 Task: Create a sub task Release to Production / Go Live for the task  Implement a new cloud-based payroll system for a company in the project AgileNimbus , assign it to team member softage.2@softage.net and update the status of the sub task to  Completed , set the priority of the sub task to High
Action: Mouse moved to (438, 489)
Screenshot: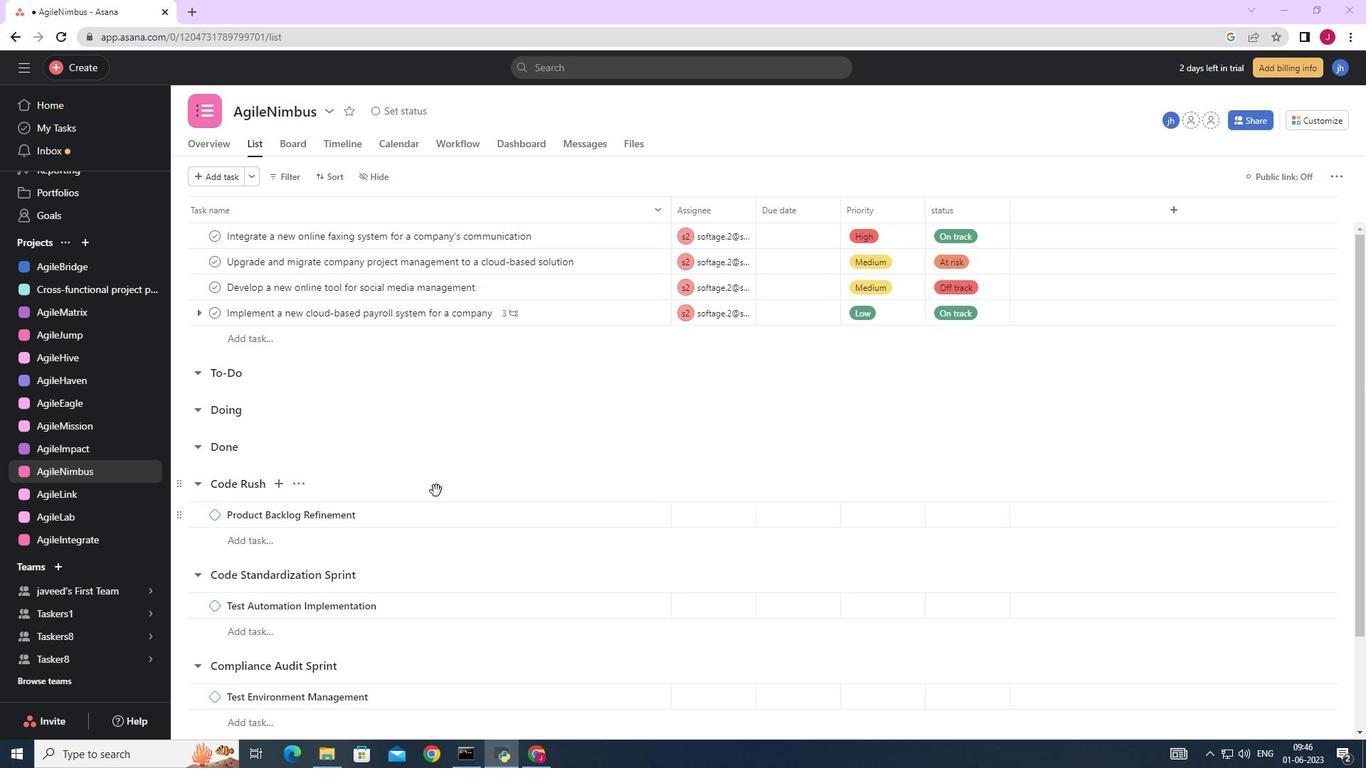 
Action: Mouse scrolled (438, 488) with delta (0, 0)
Screenshot: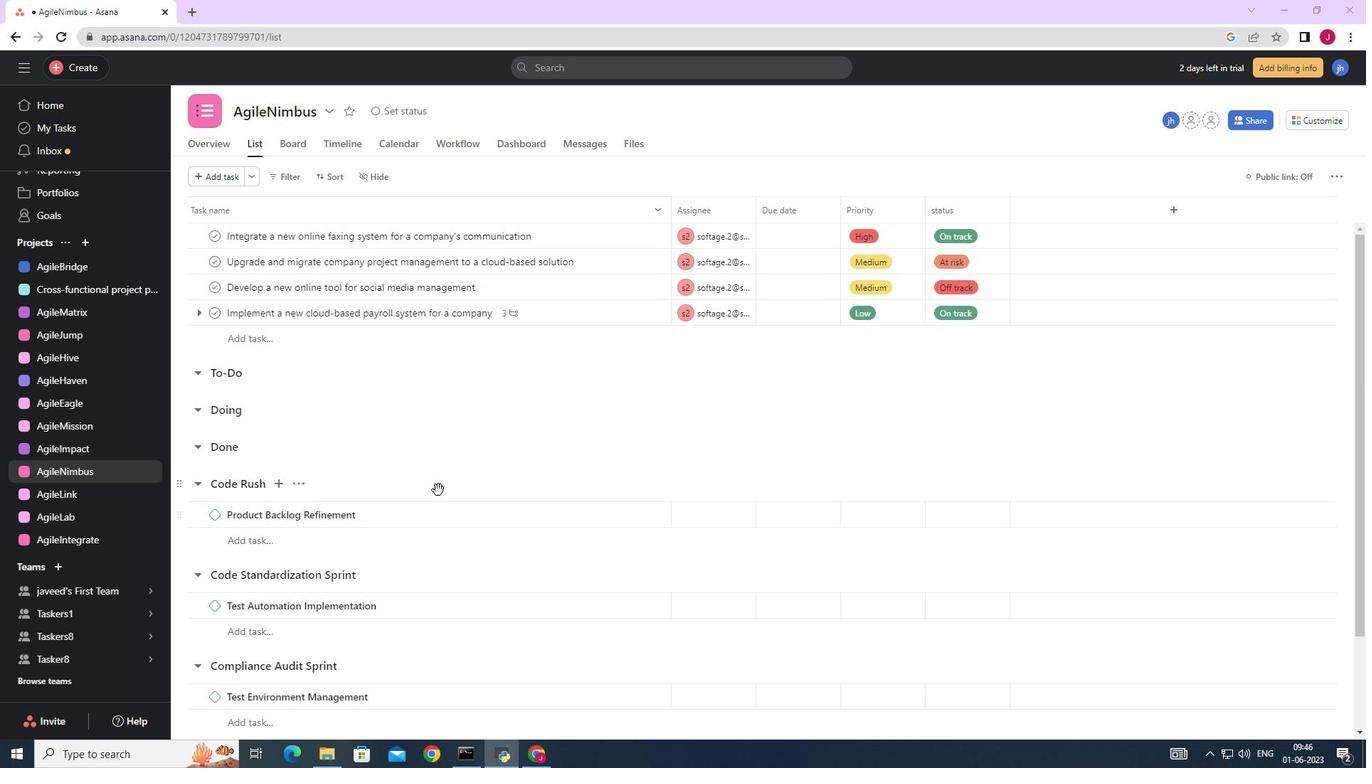 
Action: Mouse scrolled (438, 488) with delta (0, 0)
Screenshot: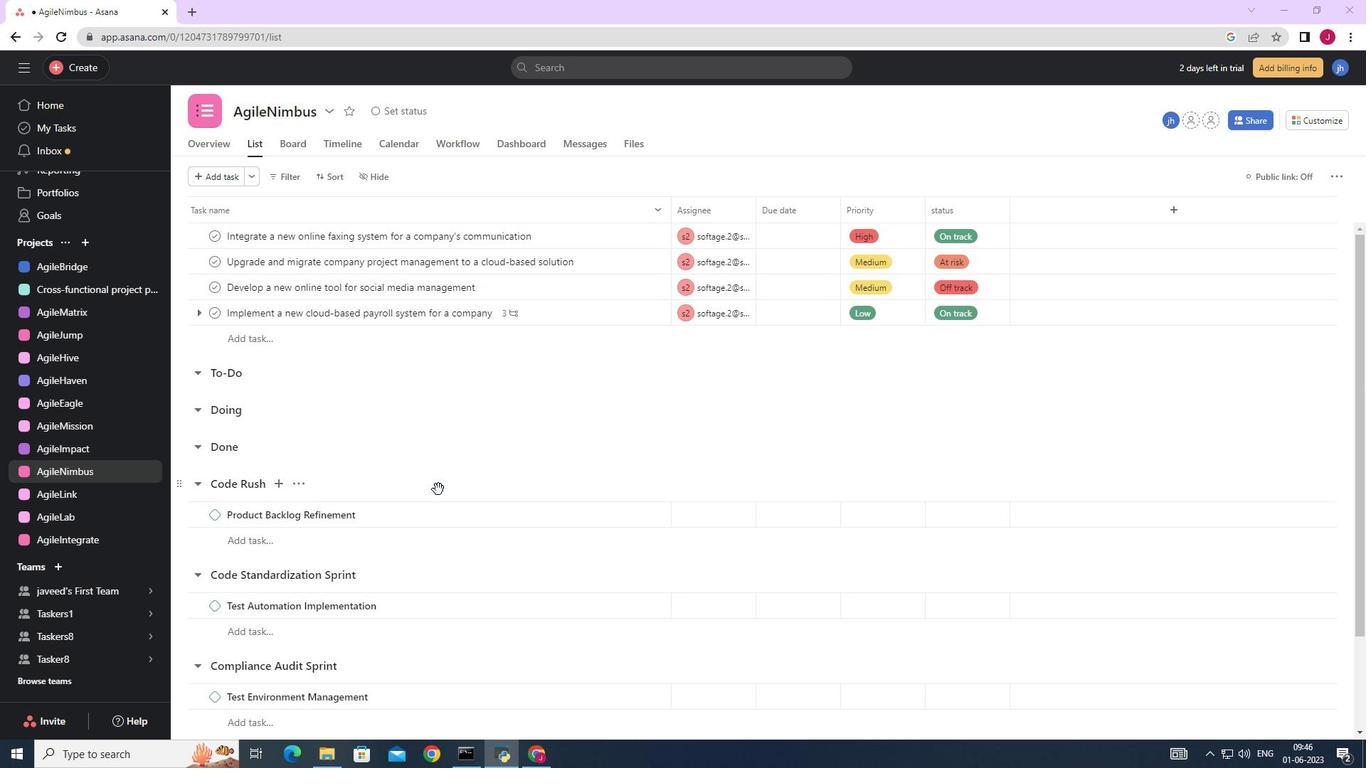 
Action: Mouse scrolled (438, 488) with delta (0, 0)
Screenshot: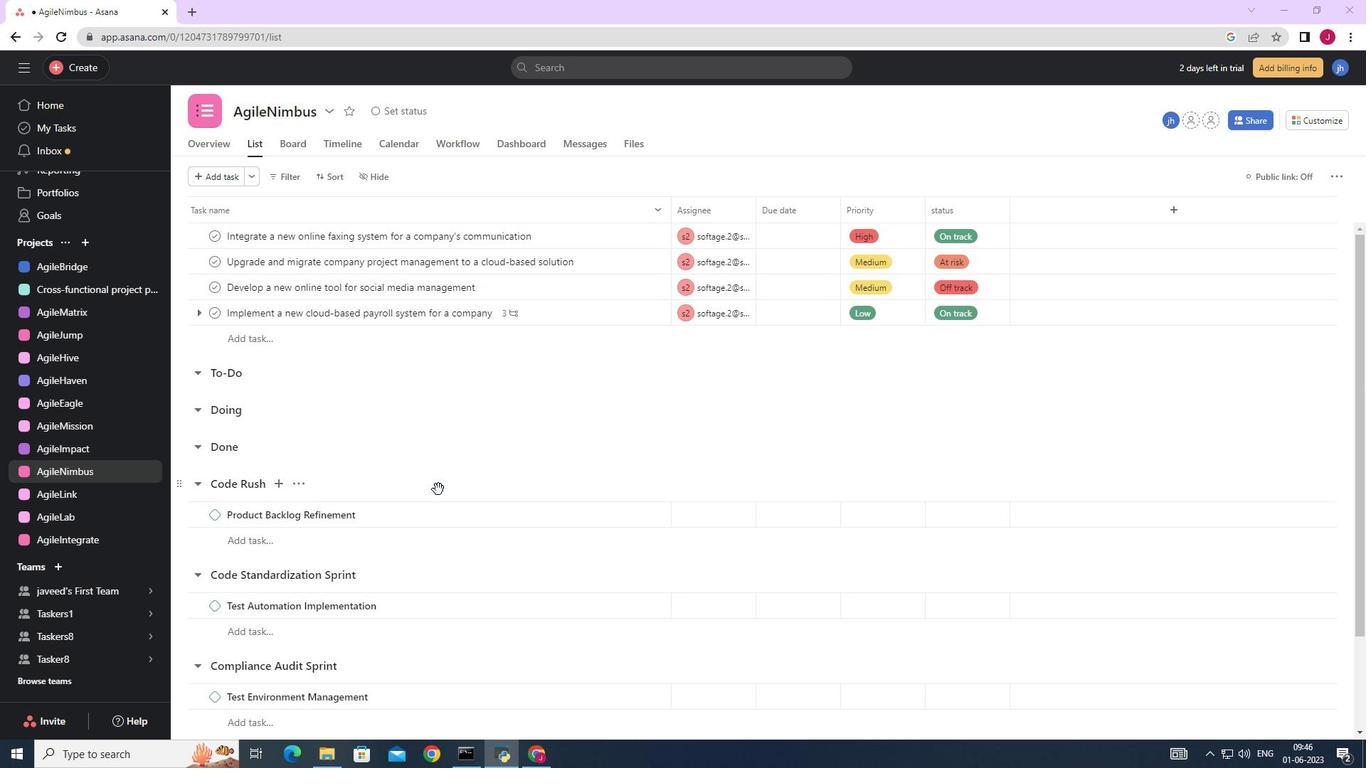 
Action: Mouse moved to (436, 489)
Screenshot: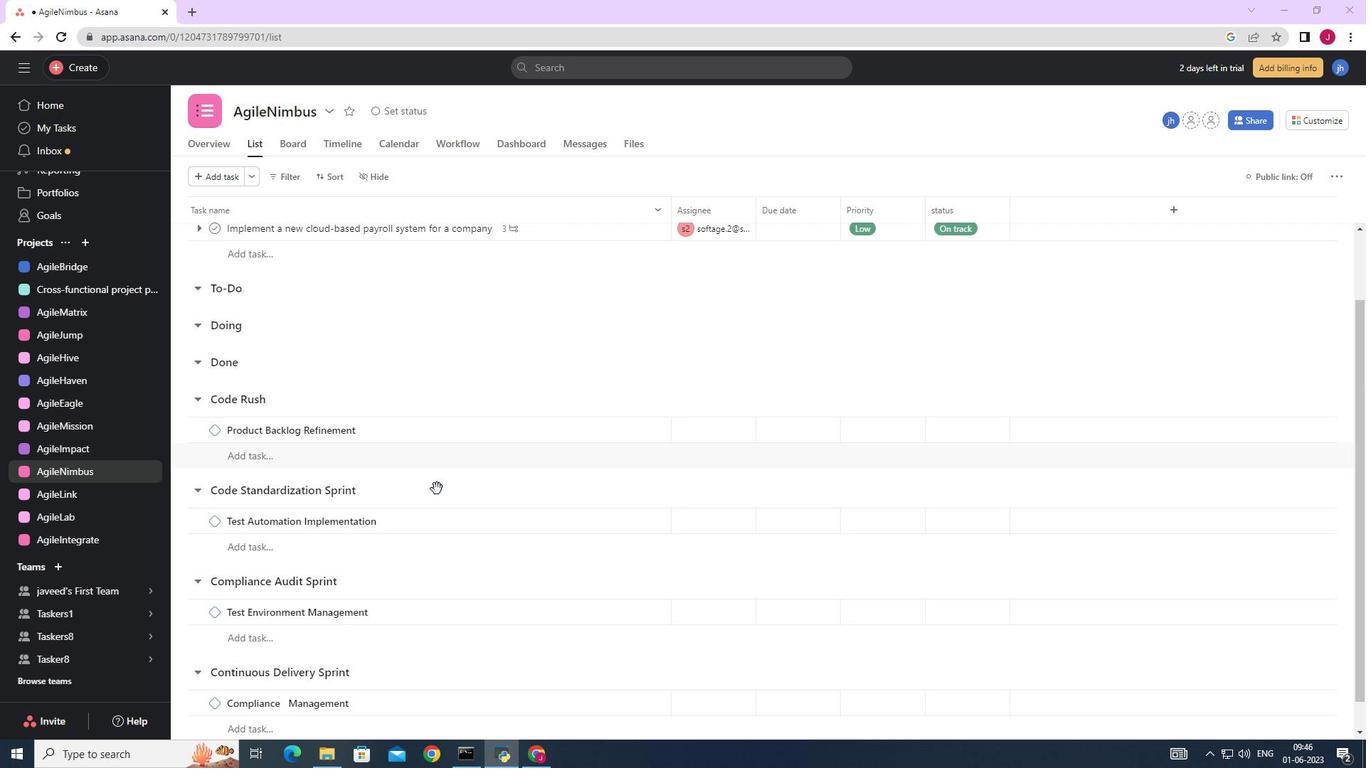 
Action: Mouse scrolled (436, 489) with delta (0, 0)
Screenshot: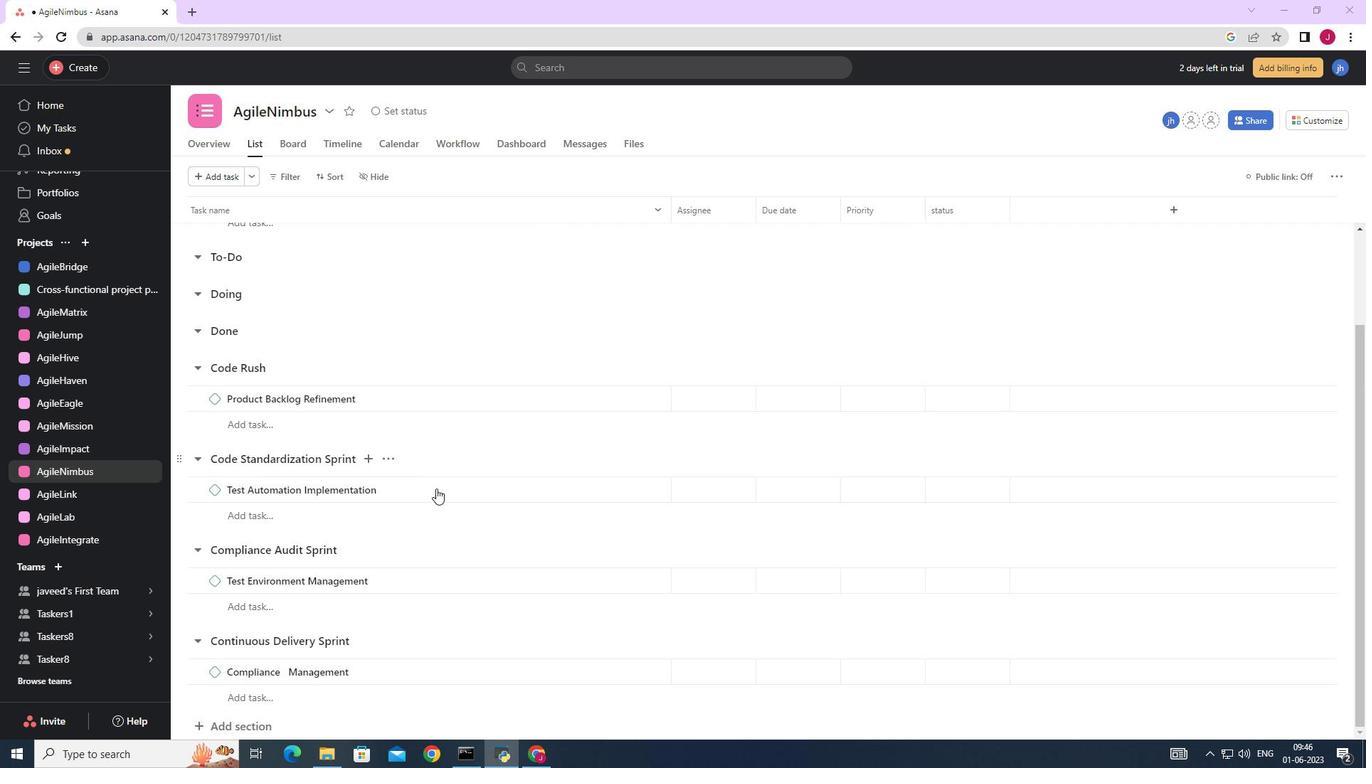 
Action: Mouse scrolled (436, 489) with delta (0, 0)
Screenshot: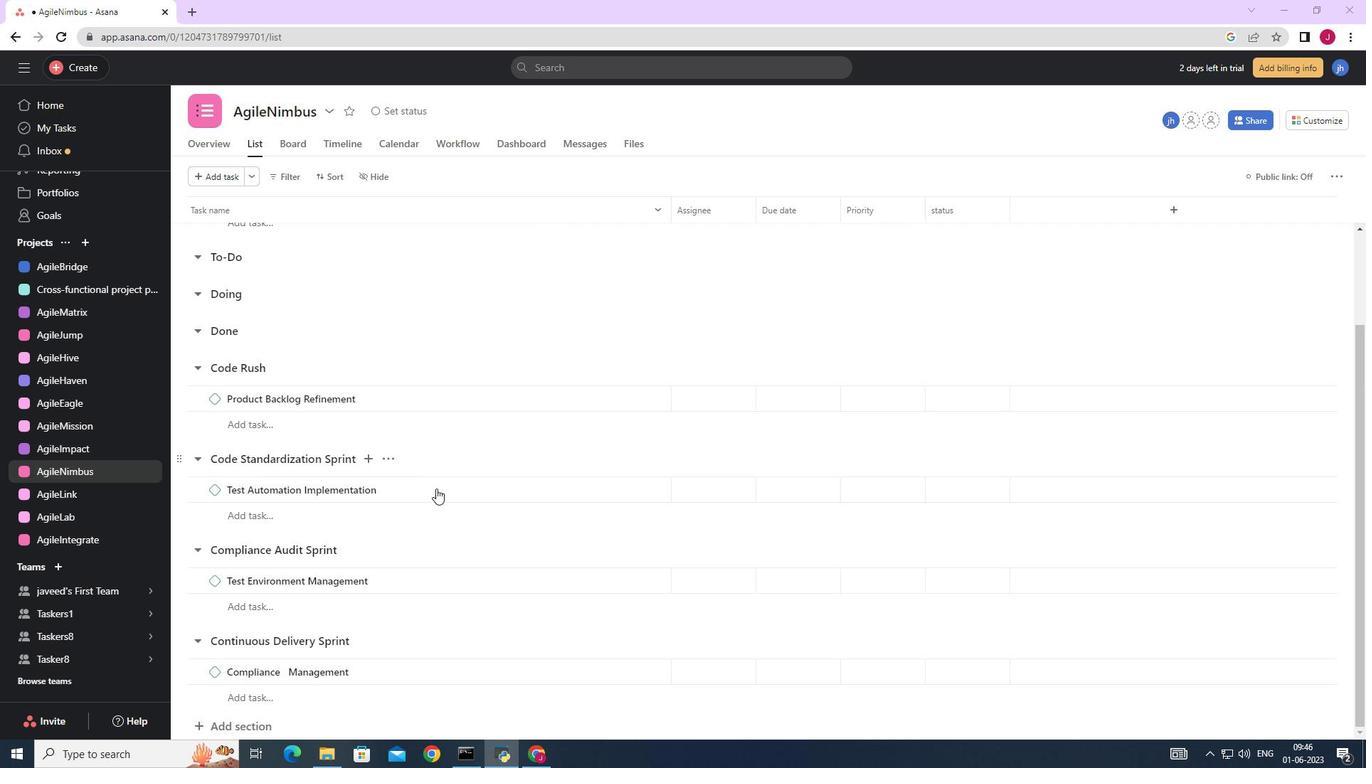 
Action: Mouse scrolled (436, 489) with delta (0, 0)
Screenshot: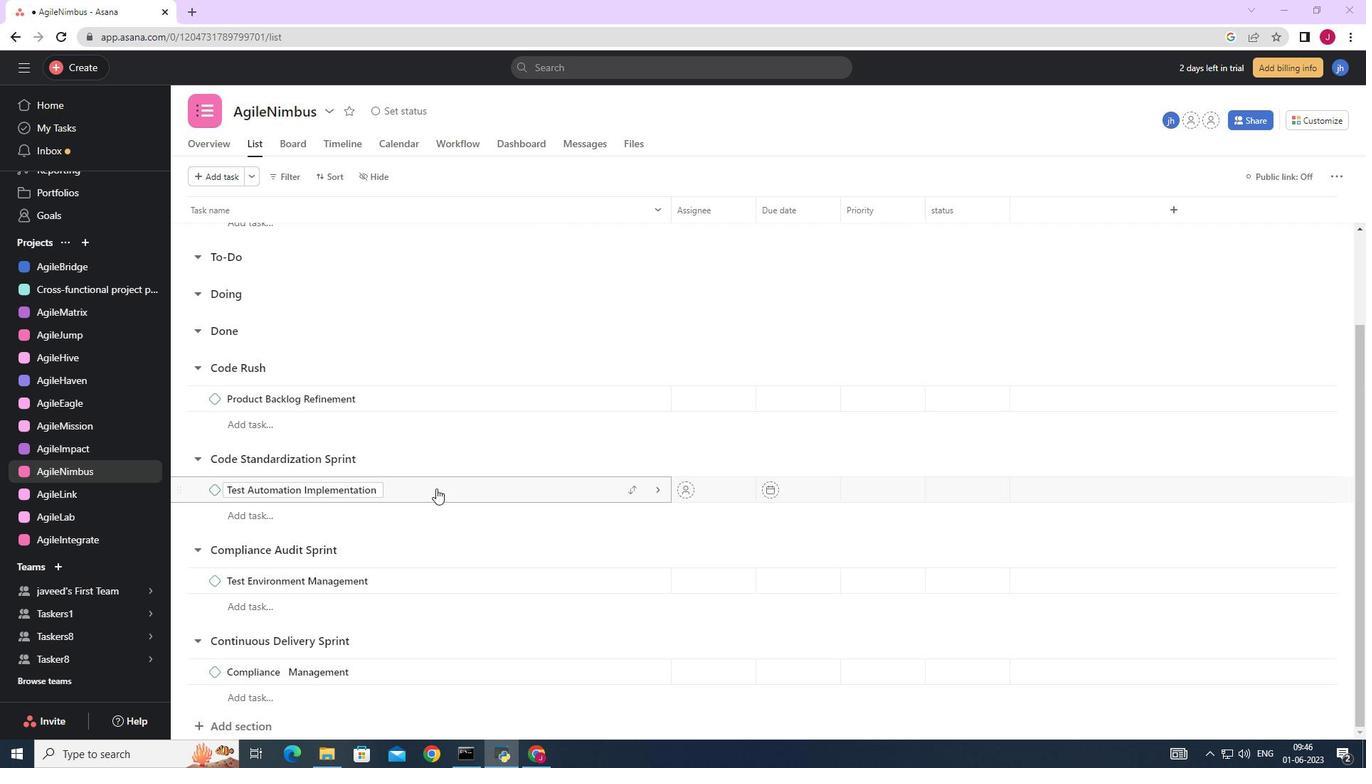 
Action: Mouse scrolled (436, 489) with delta (0, 0)
Screenshot: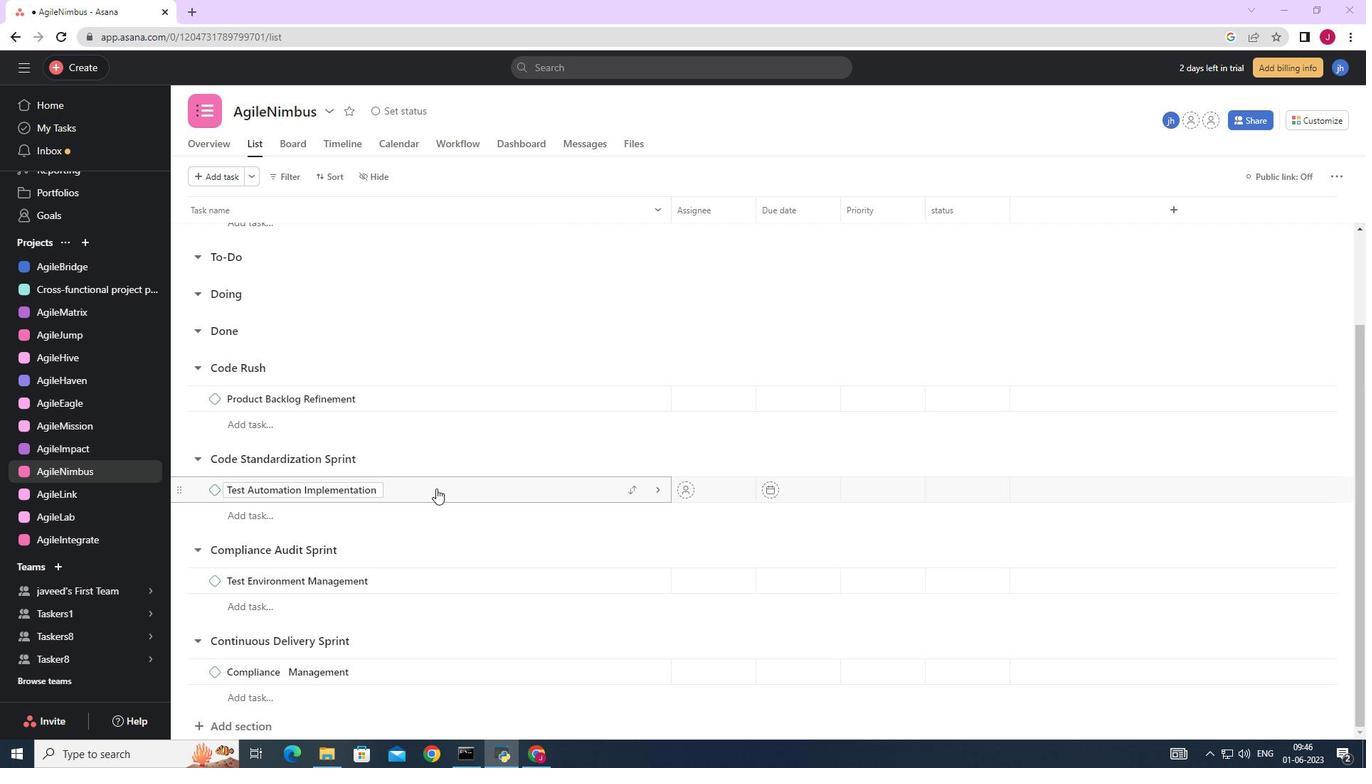 
Action: Mouse moved to (606, 318)
Screenshot: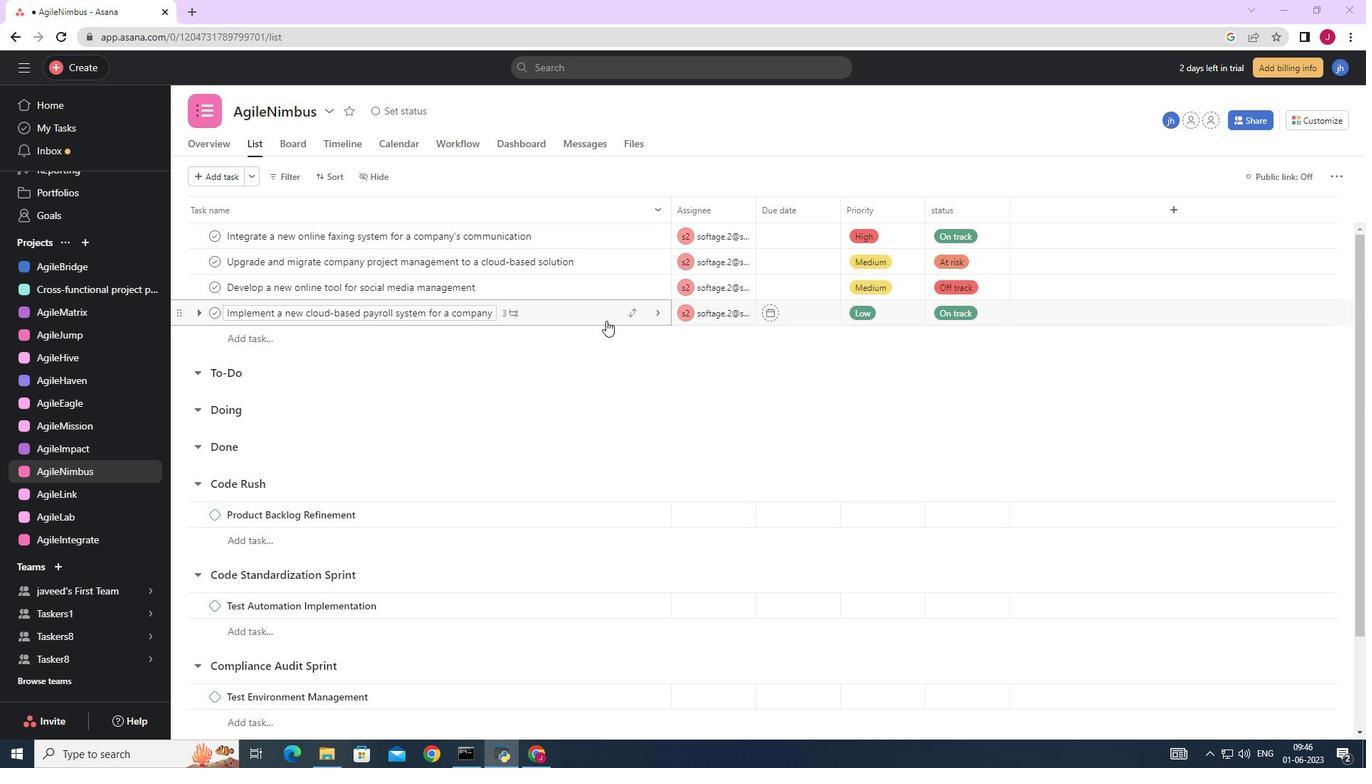 
Action: Mouse pressed left at (606, 318)
Screenshot: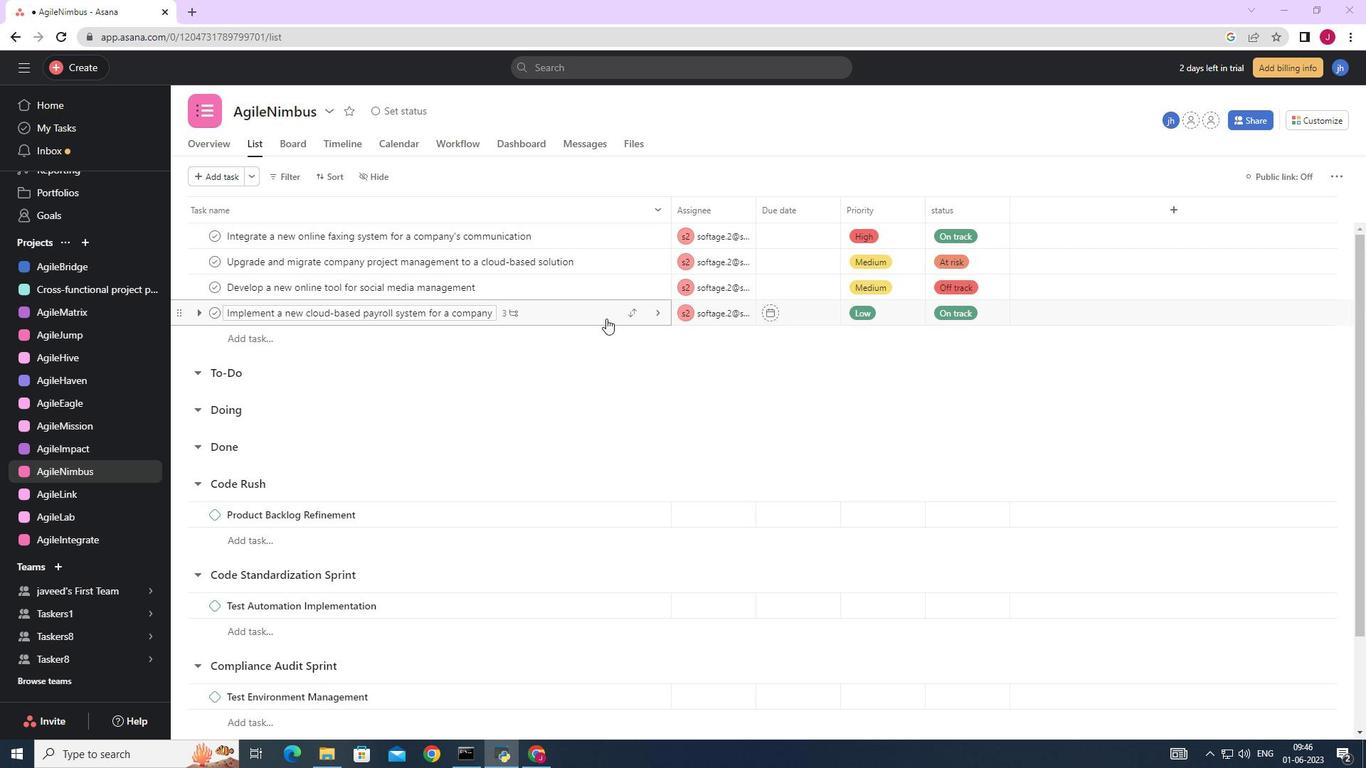 
Action: Mouse moved to (925, 409)
Screenshot: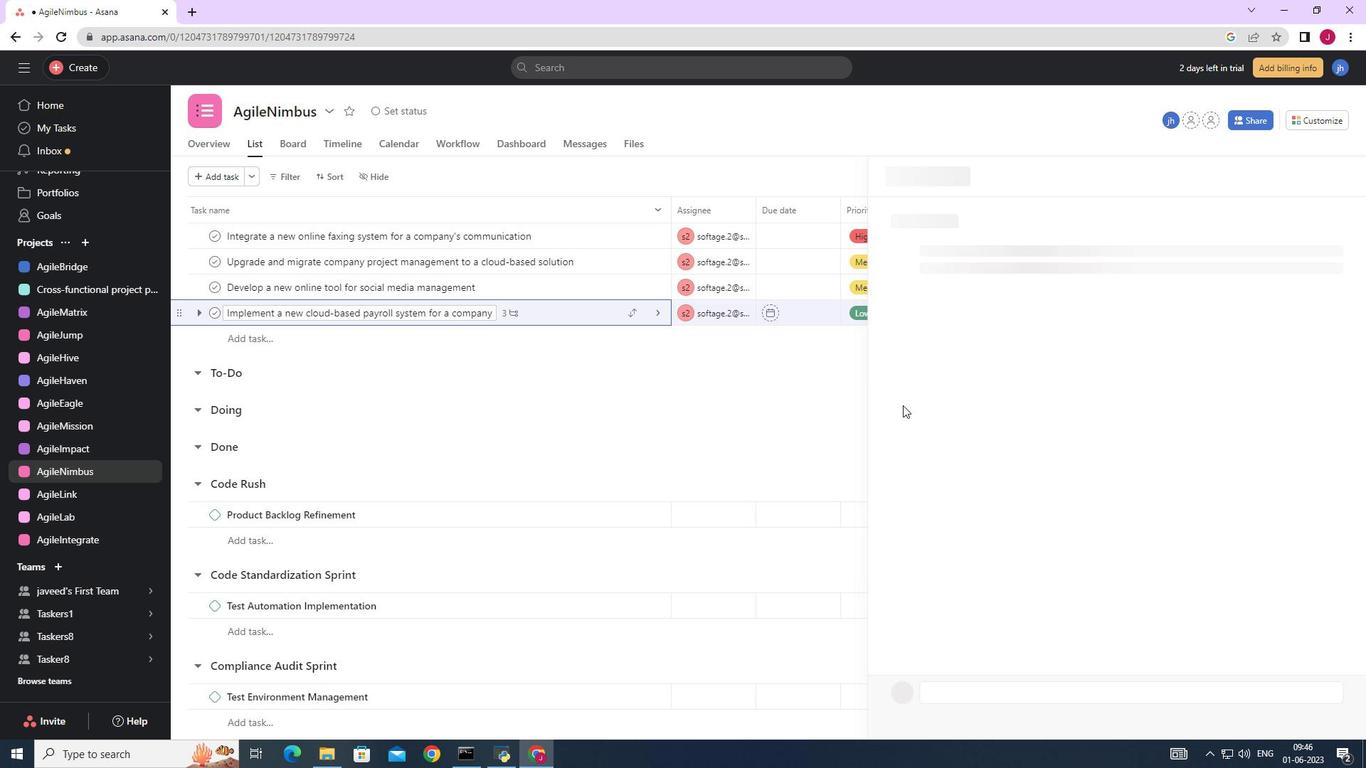 
Action: Mouse scrolled (925, 408) with delta (0, 0)
Screenshot: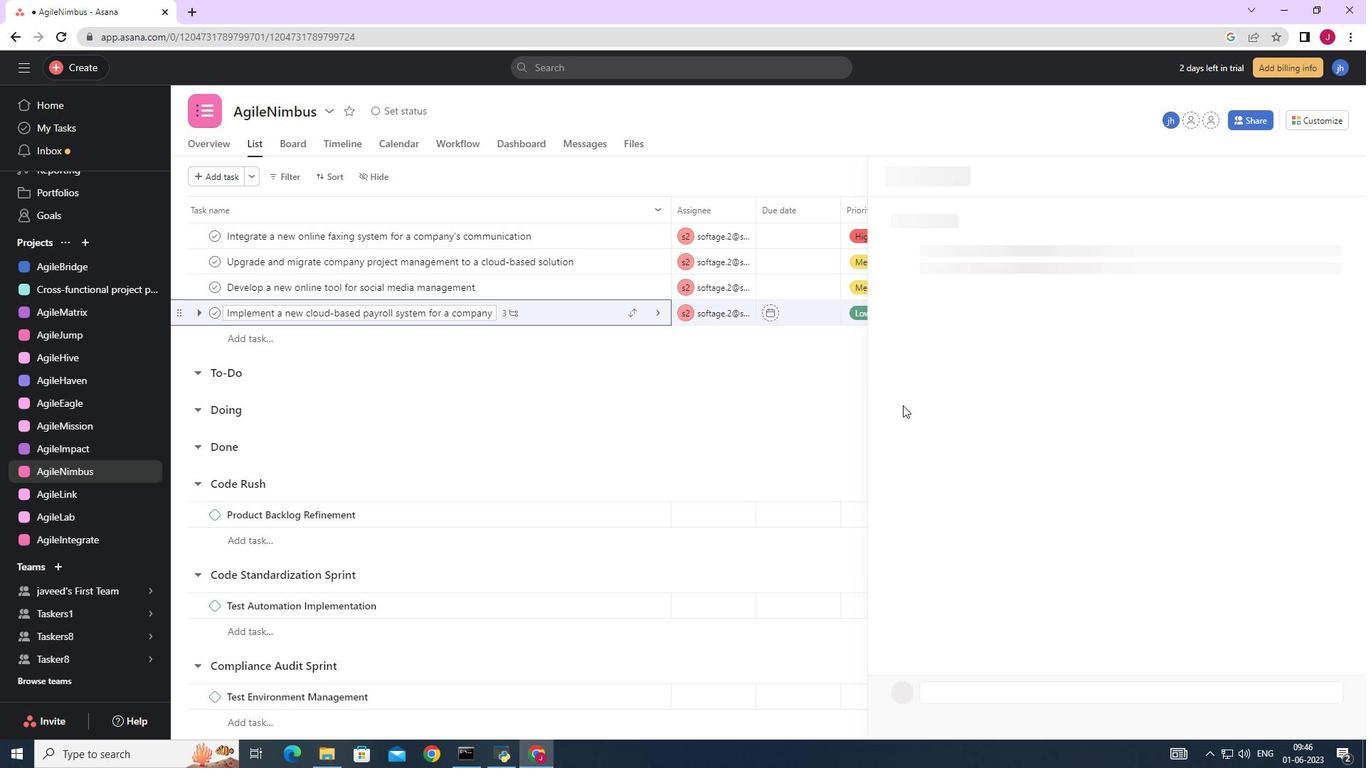 
Action: Mouse scrolled (925, 408) with delta (0, 0)
Screenshot: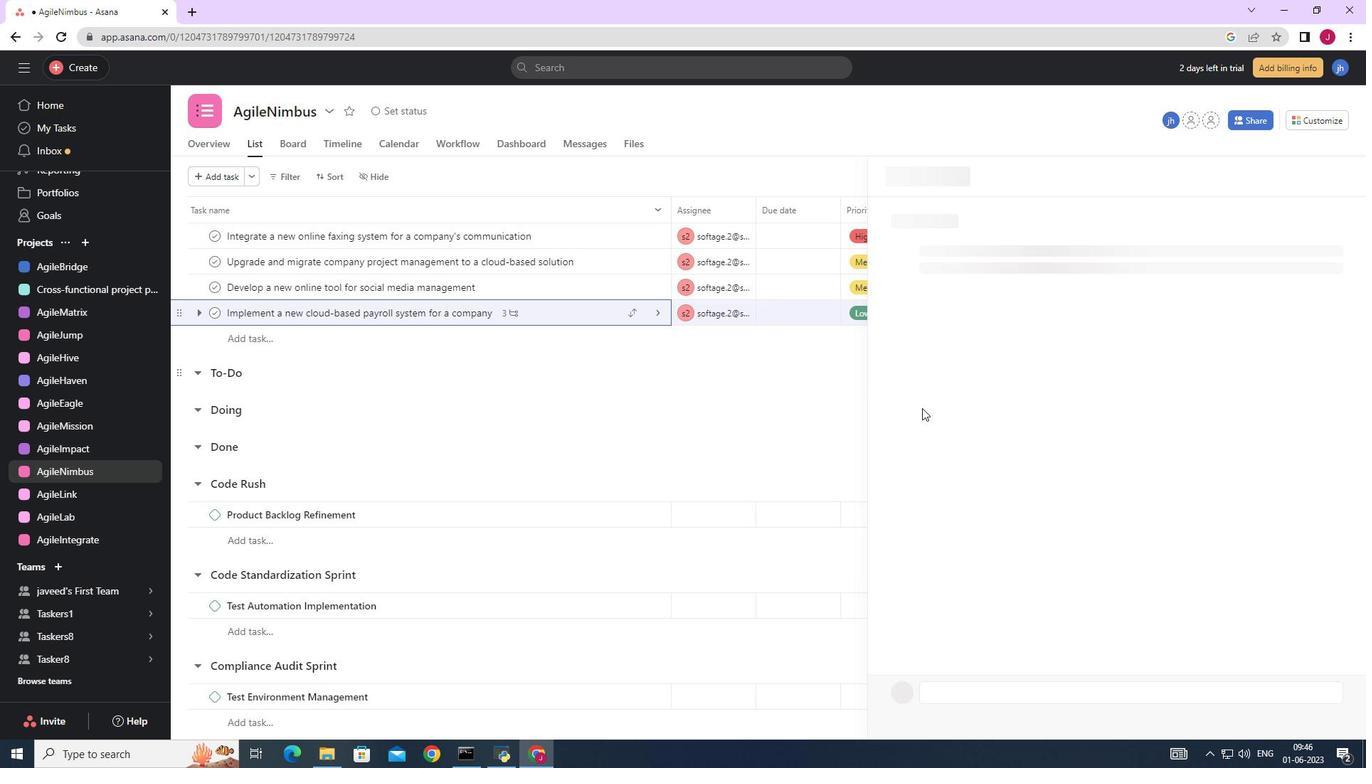 
Action: Mouse scrolled (925, 408) with delta (0, 0)
Screenshot: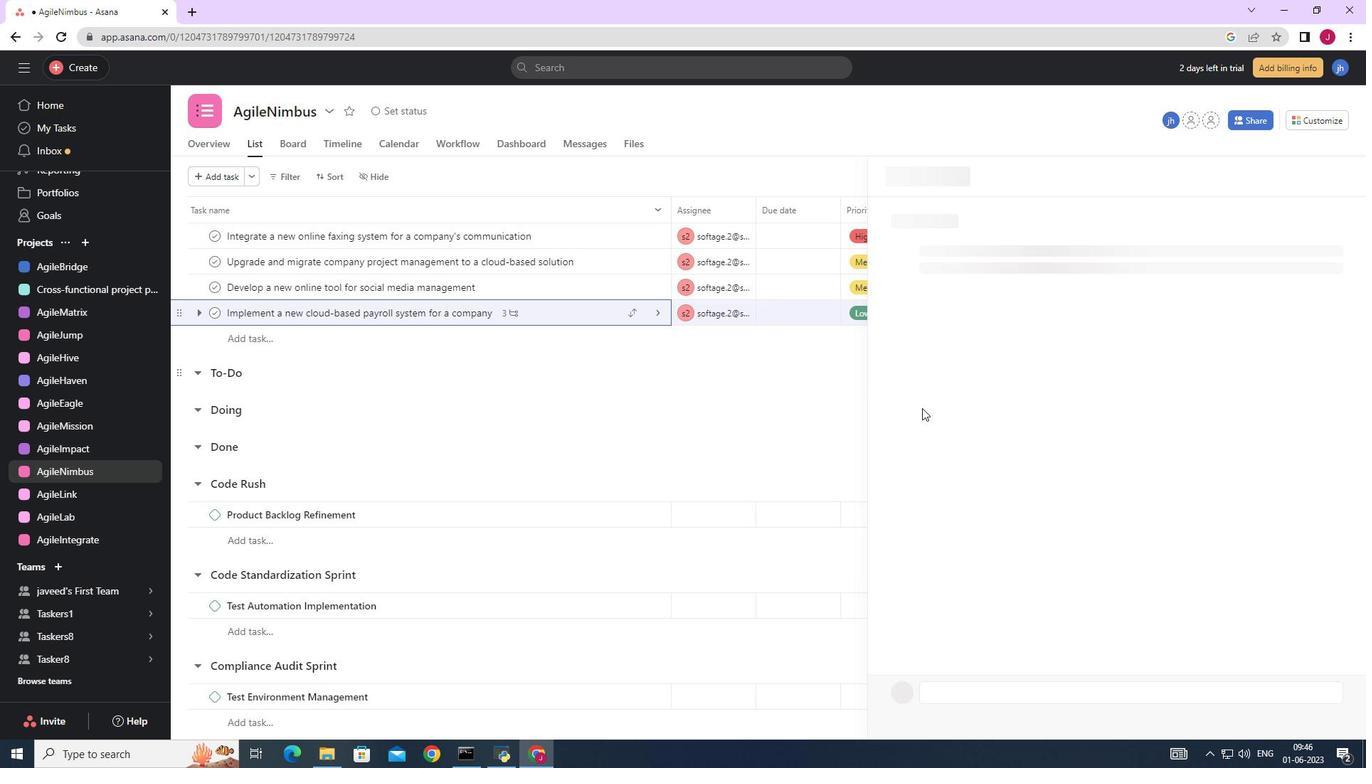 
Action: Mouse scrolled (925, 408) with delta (0, 0)
Screenshot: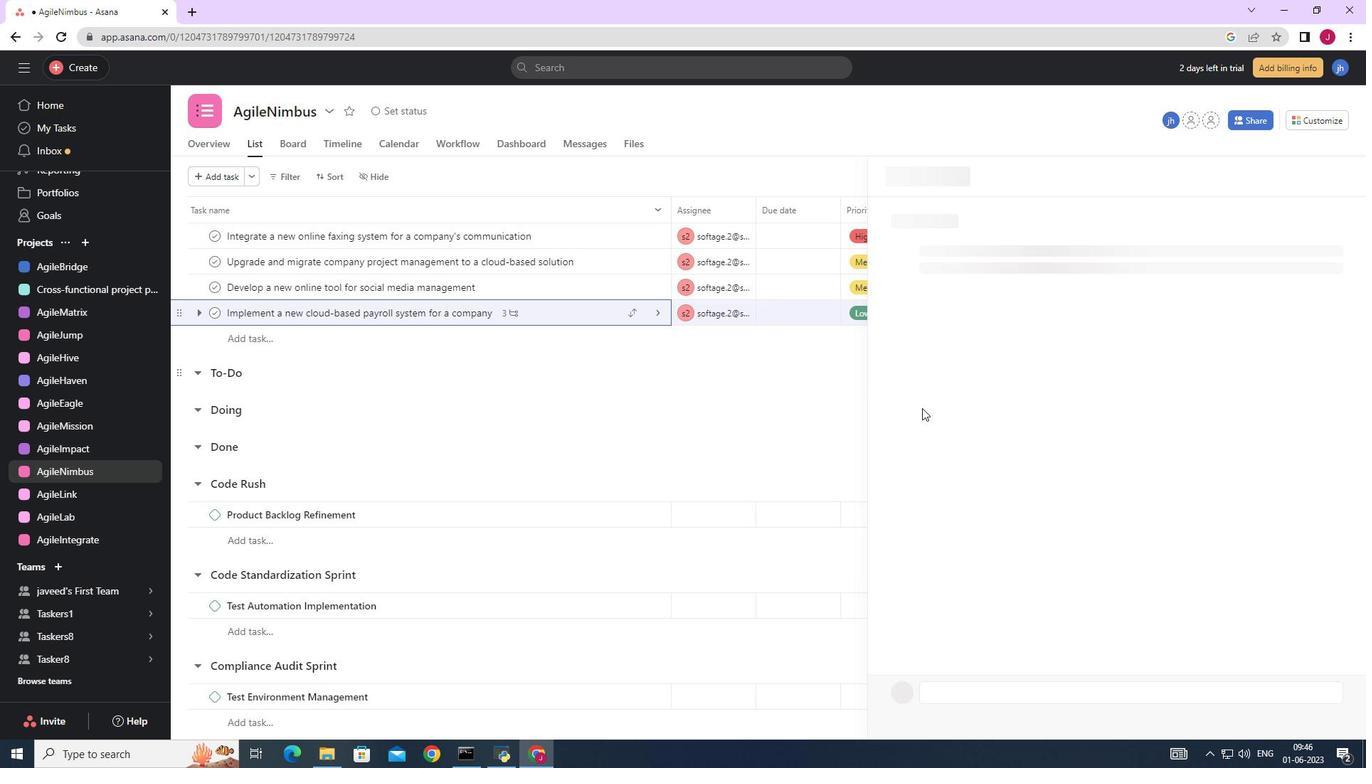 
Action: Mouse scrolled (925, 408) with delta (0, 0)
Screenshot: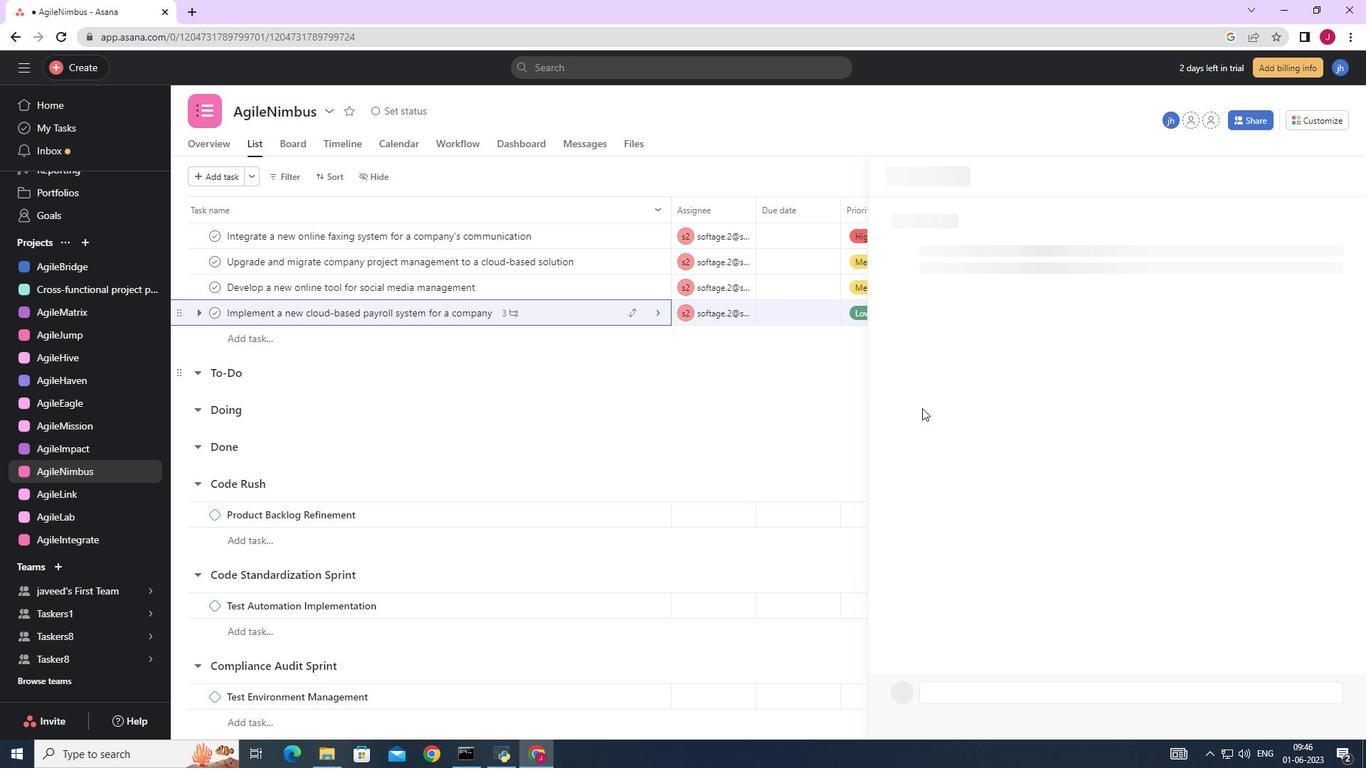 
Action: Mouse moved to (929, 439)
Screenshot: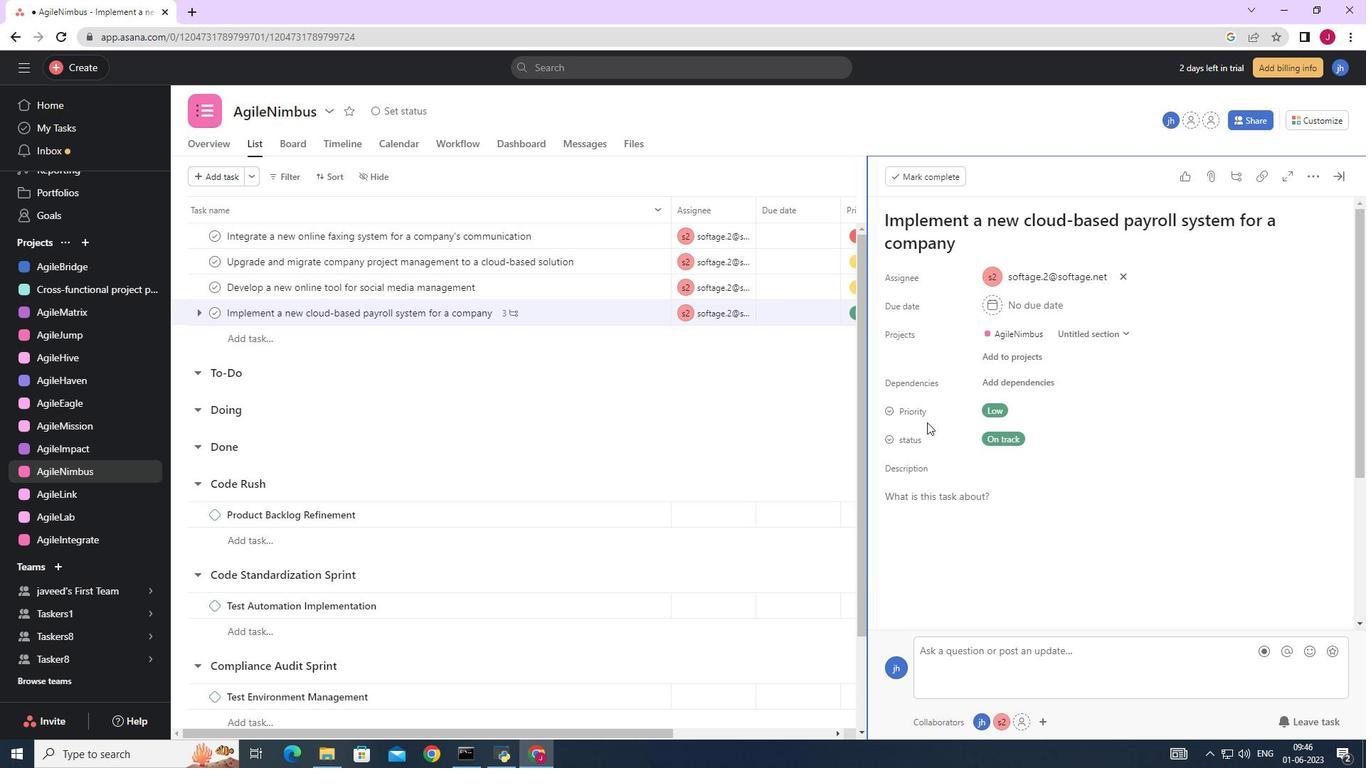 
Action: Mouse scrolled (929, 438) with delta (0, 0)
Screenshot: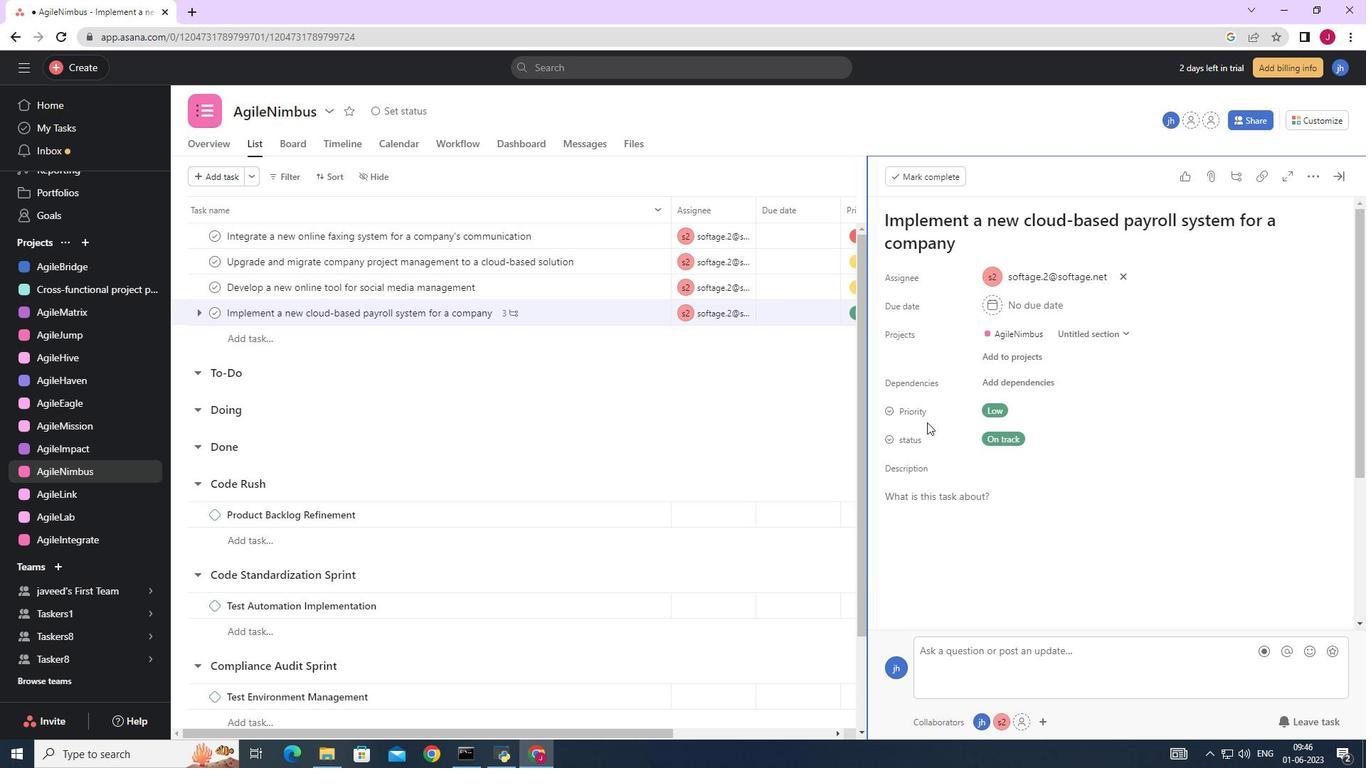 
Action: Mouse moved to (929, 439)
Screenshot: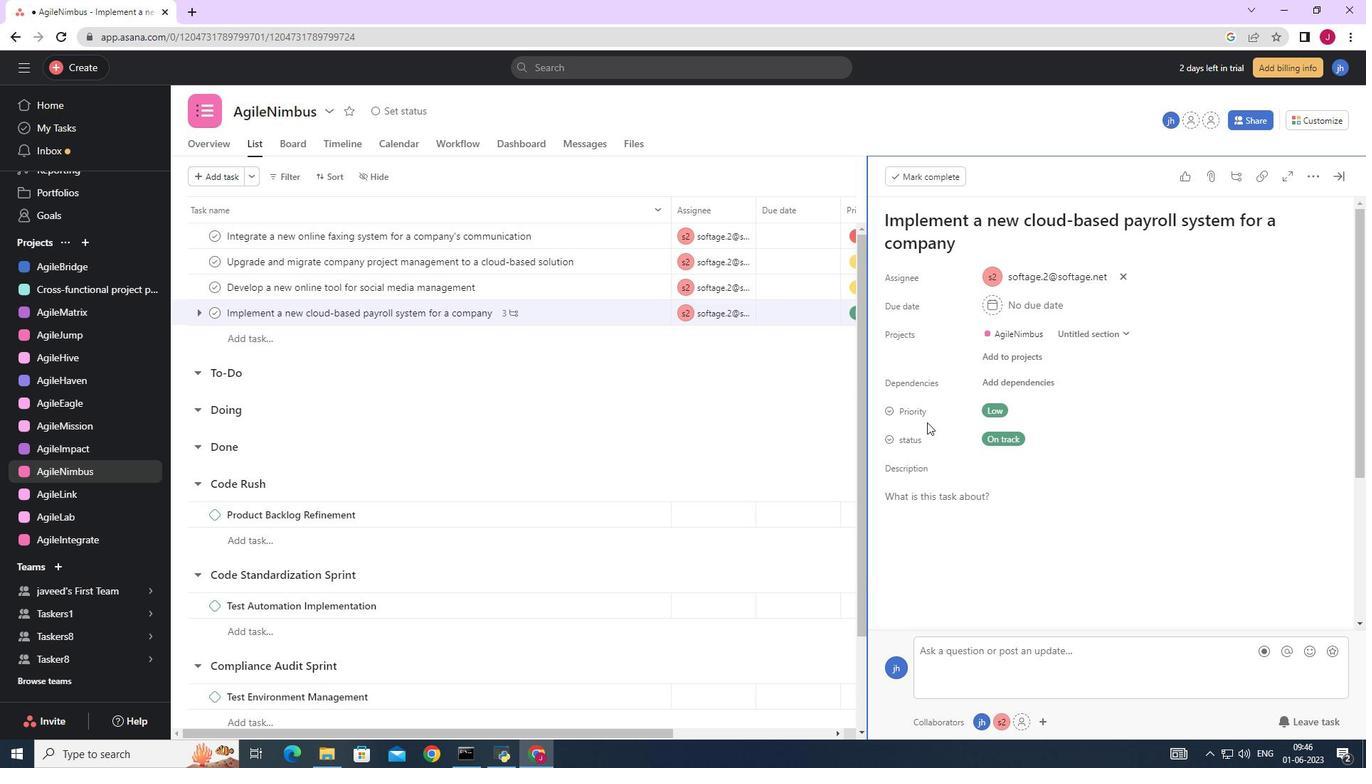 
Action: Mouse scrolled (929, 439) with delta (0, 0)
Screenshot: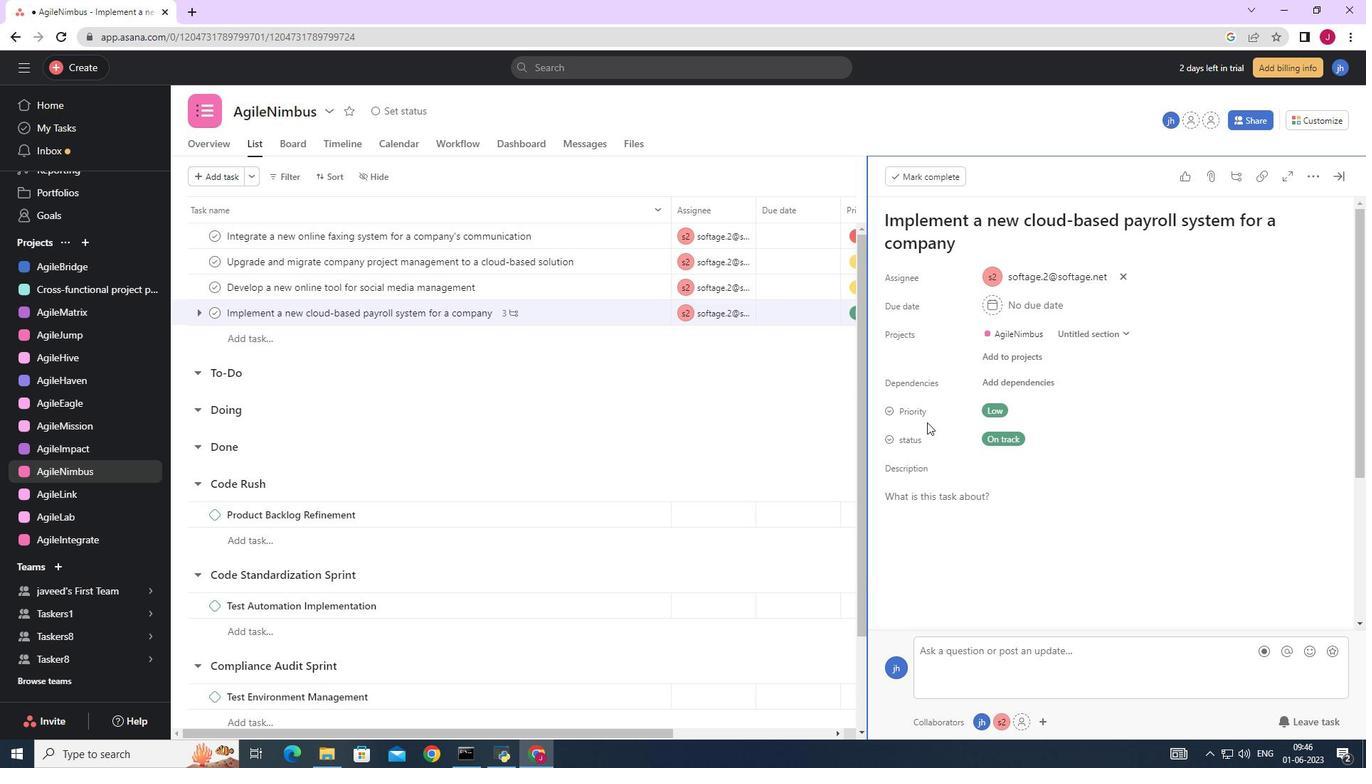 
Action: Mouse moved to (929, 441)
Screenshot: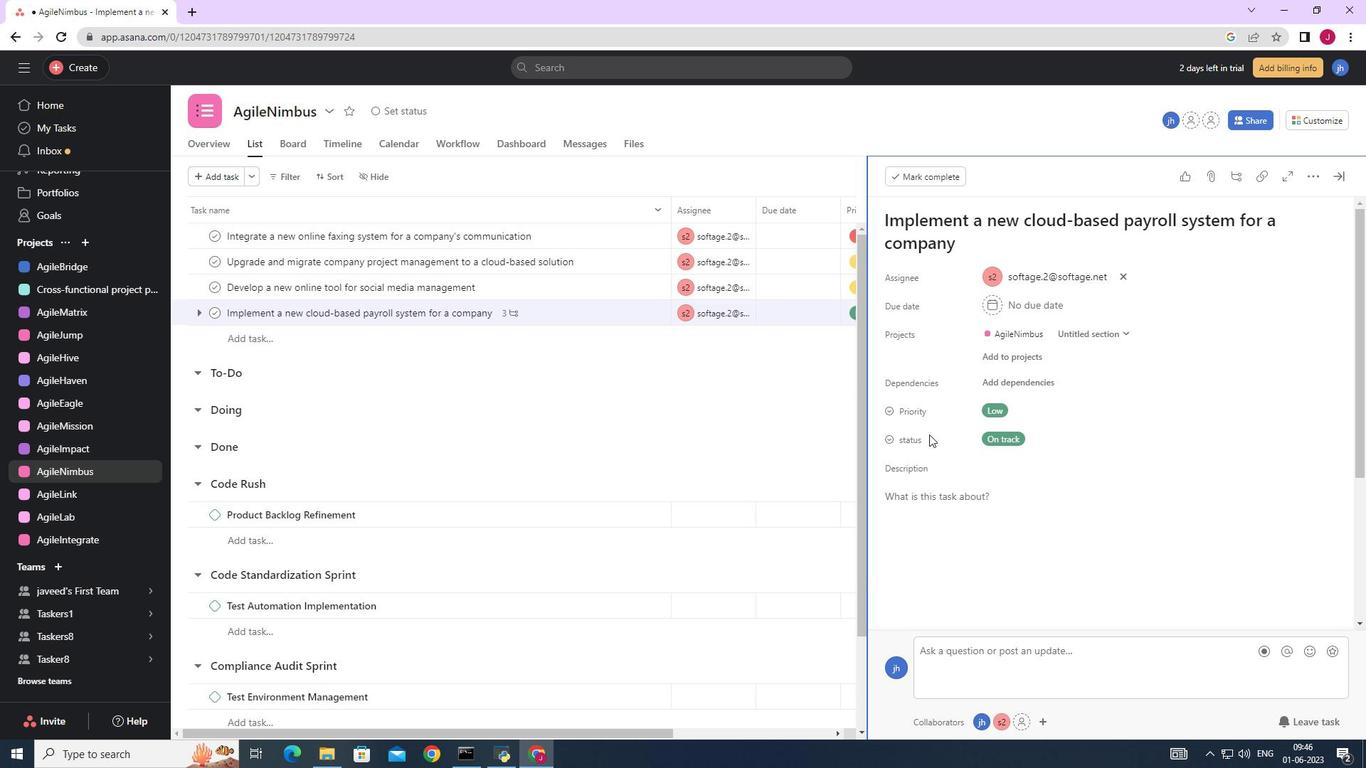 
Action: Mouse scrolled (929, 440) with delta (0, 0)
Screenshot: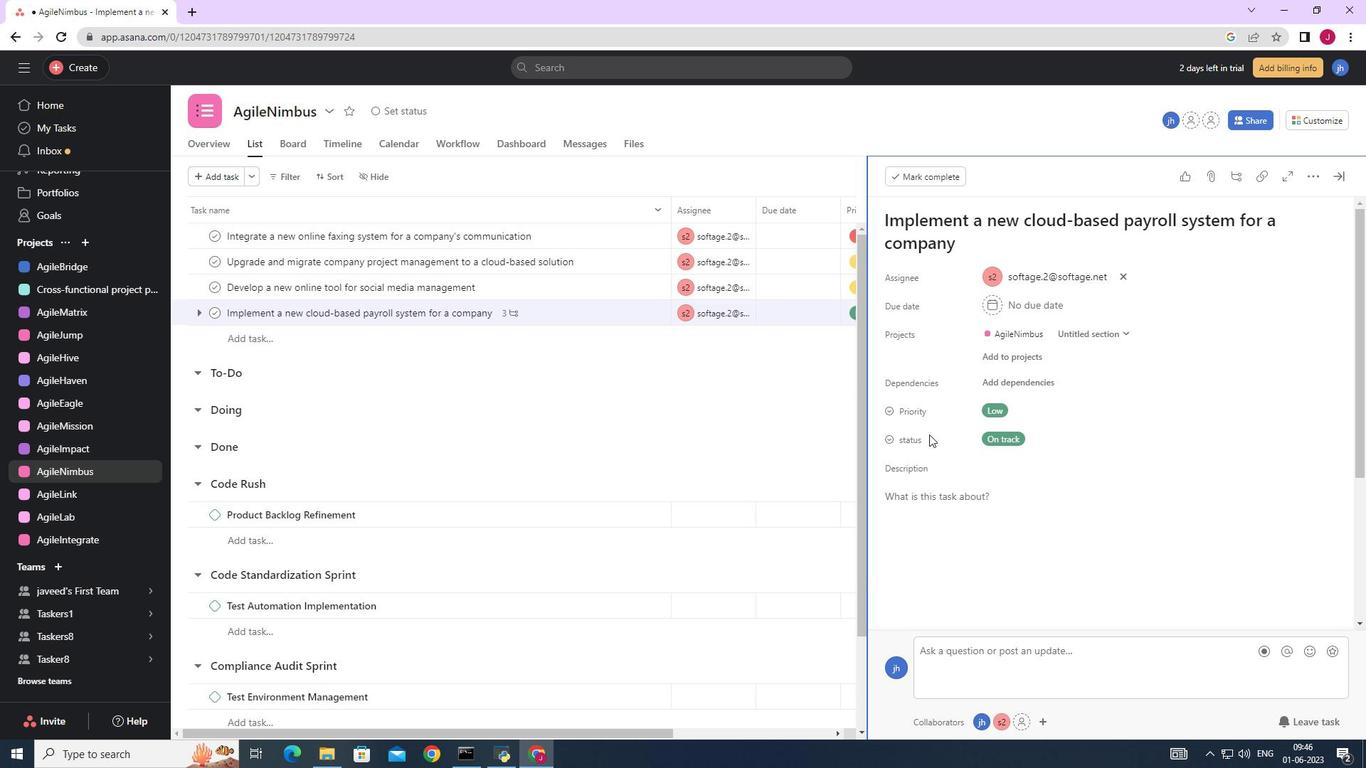 
Action: Mouse moved to (929, 443)
Screenshot: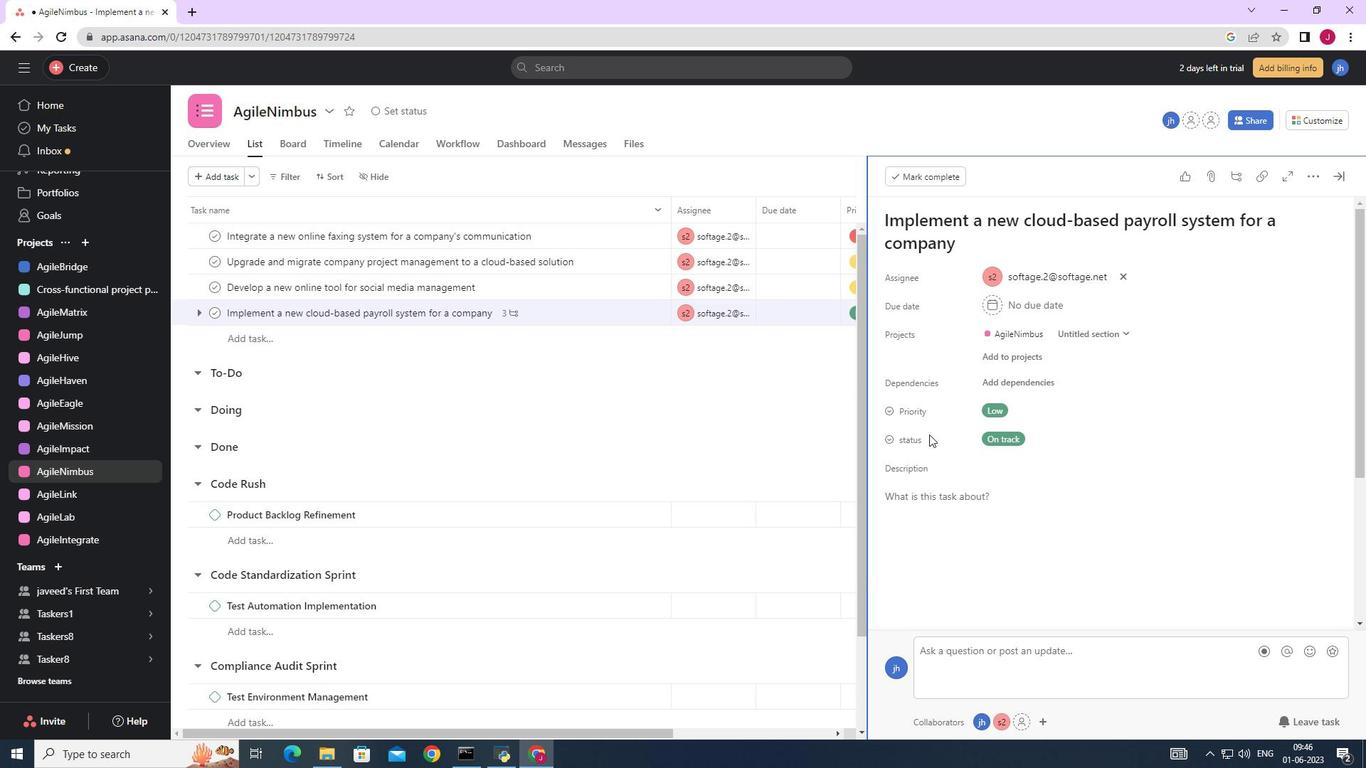 
Action: Mouse scrolled (929, 442) with delta (0, 0)
Screenshot: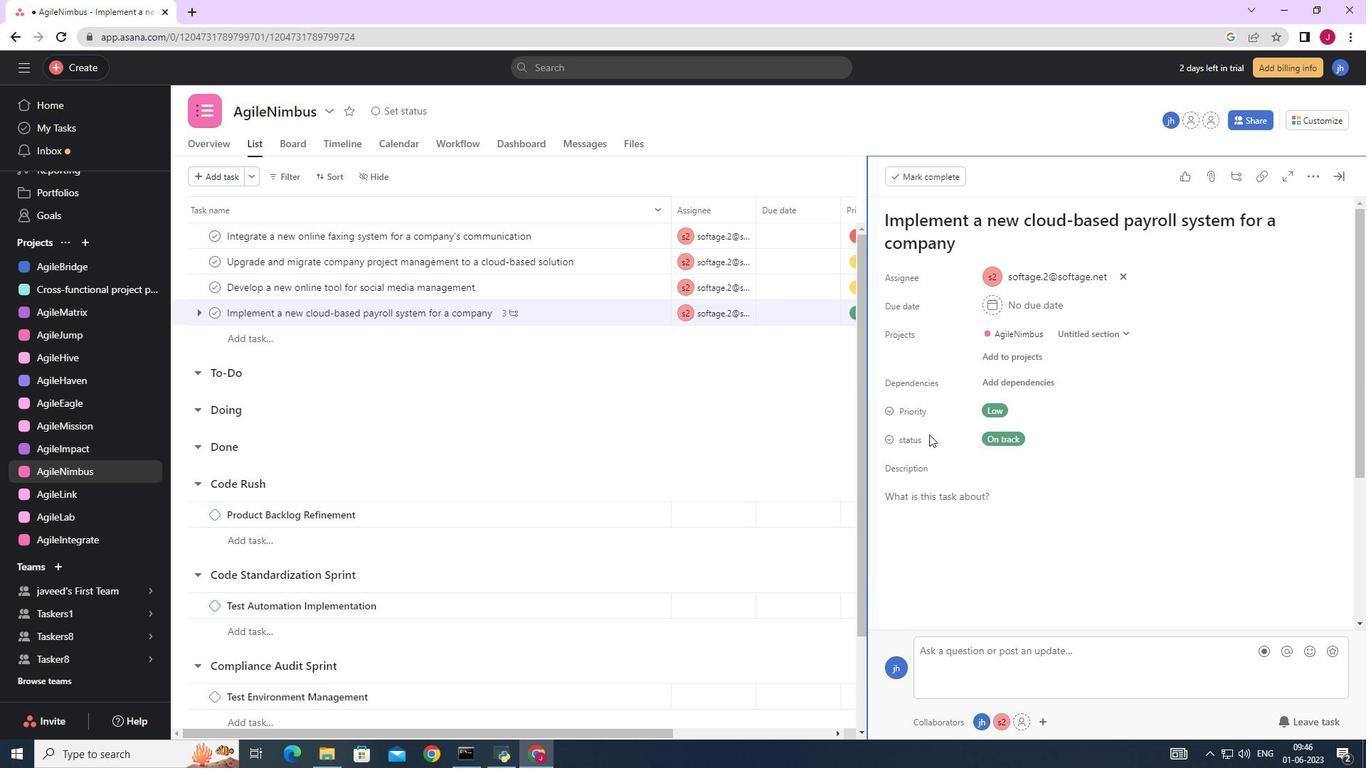 
Action: Mouse moved to (920, 516)
Screenshot: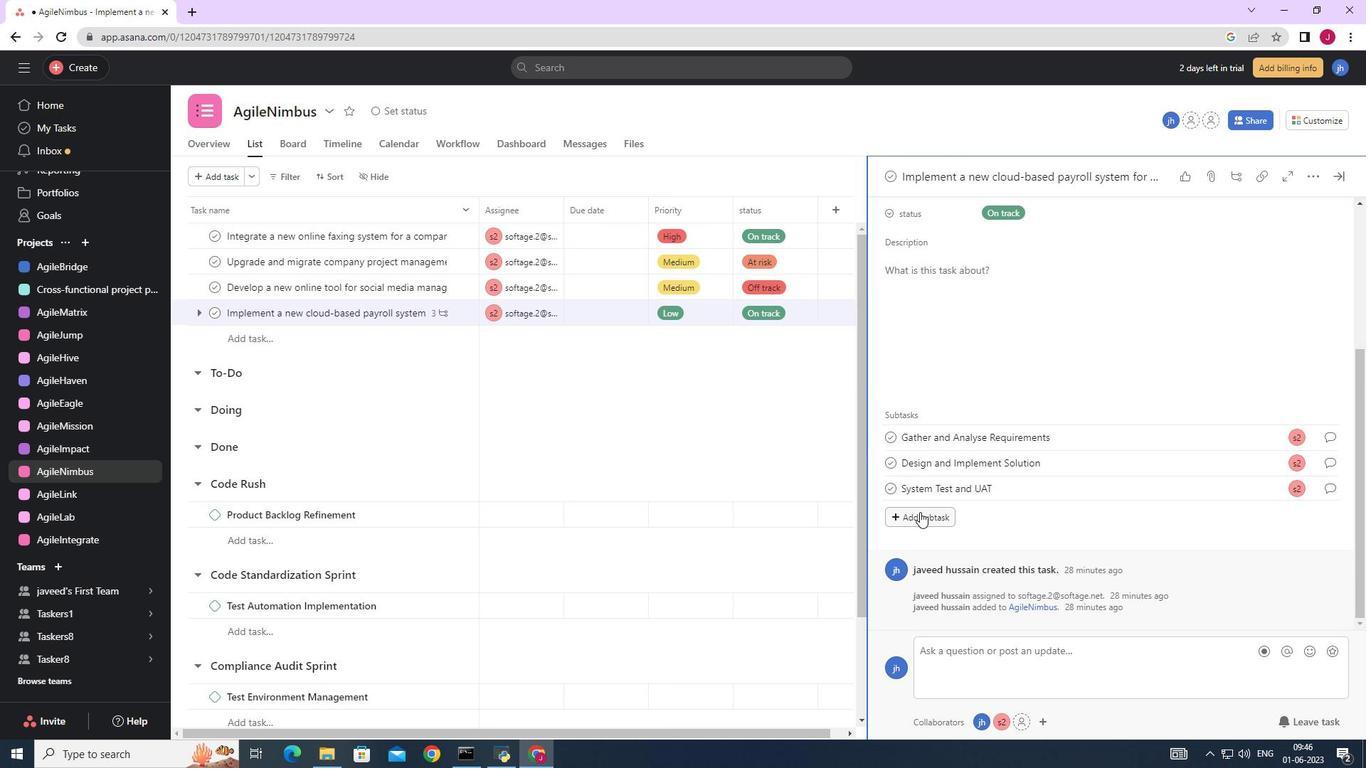
Action: Mouse pressed left at (920, 516)
Screenshot: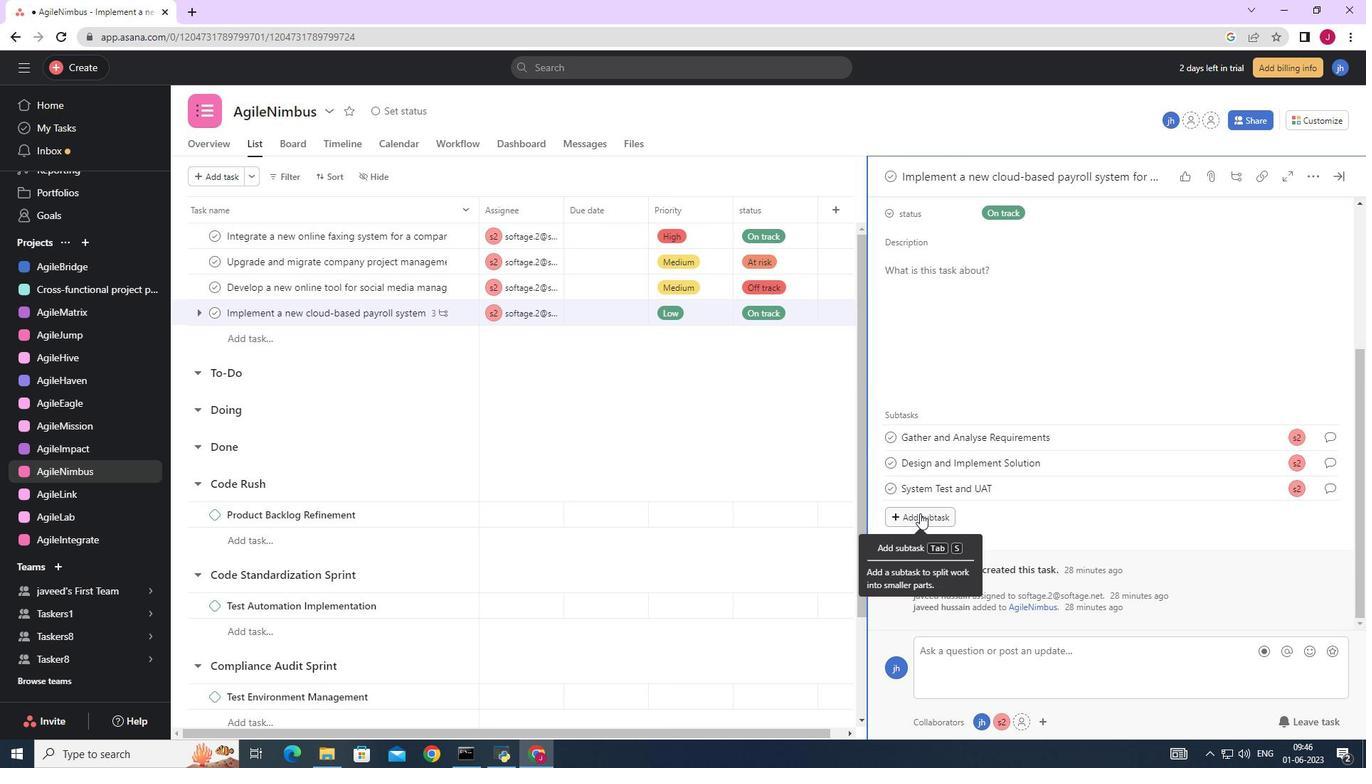 
Action: Mouse moved to (909, 509)
Screenshot: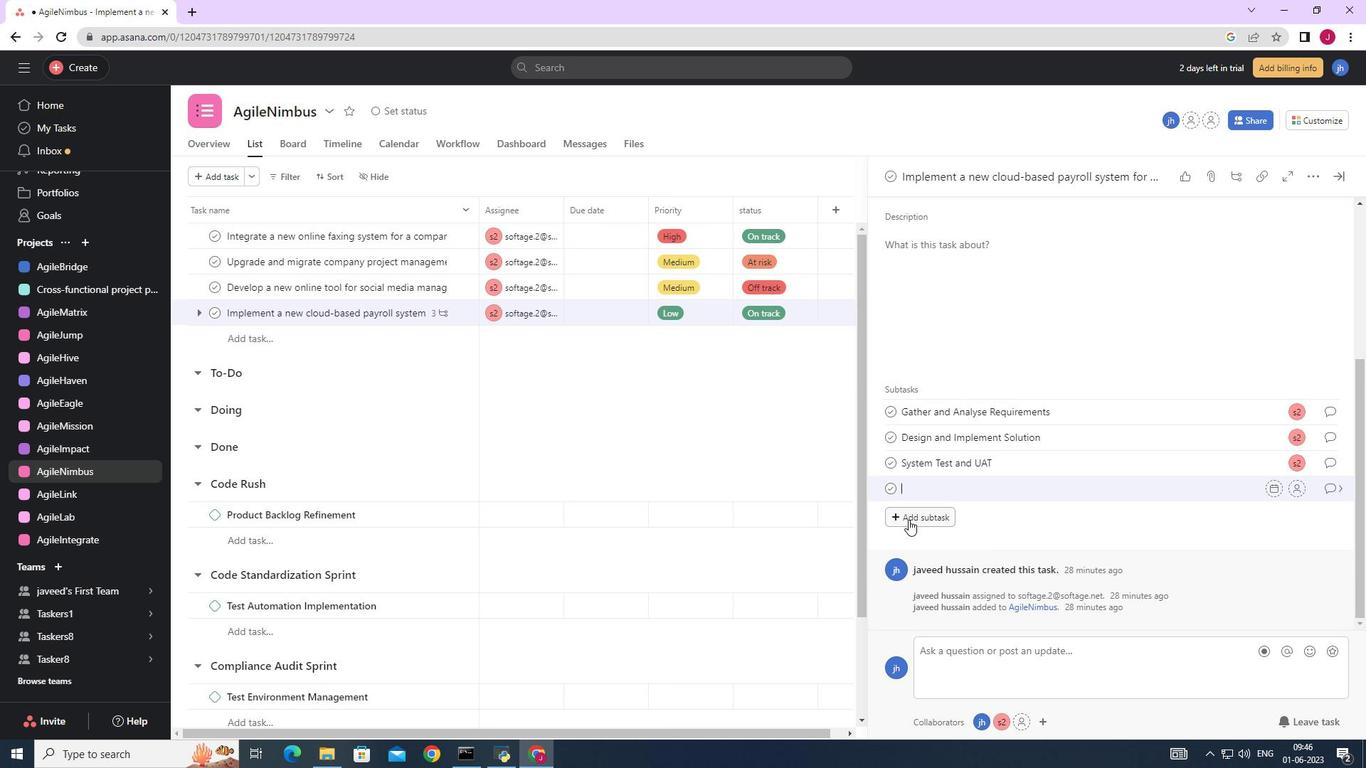 
Action: Key pressed r<Key.caps_lock>ELEASE<Key.space>TO<Key.space>PRODUCTION<Key.space>/<Key.space><Key.caps_lock>g<Key.caps_lock>O<Key.space><Key.caps_lock>l<Key.caps_lock>IVE
Screenshot: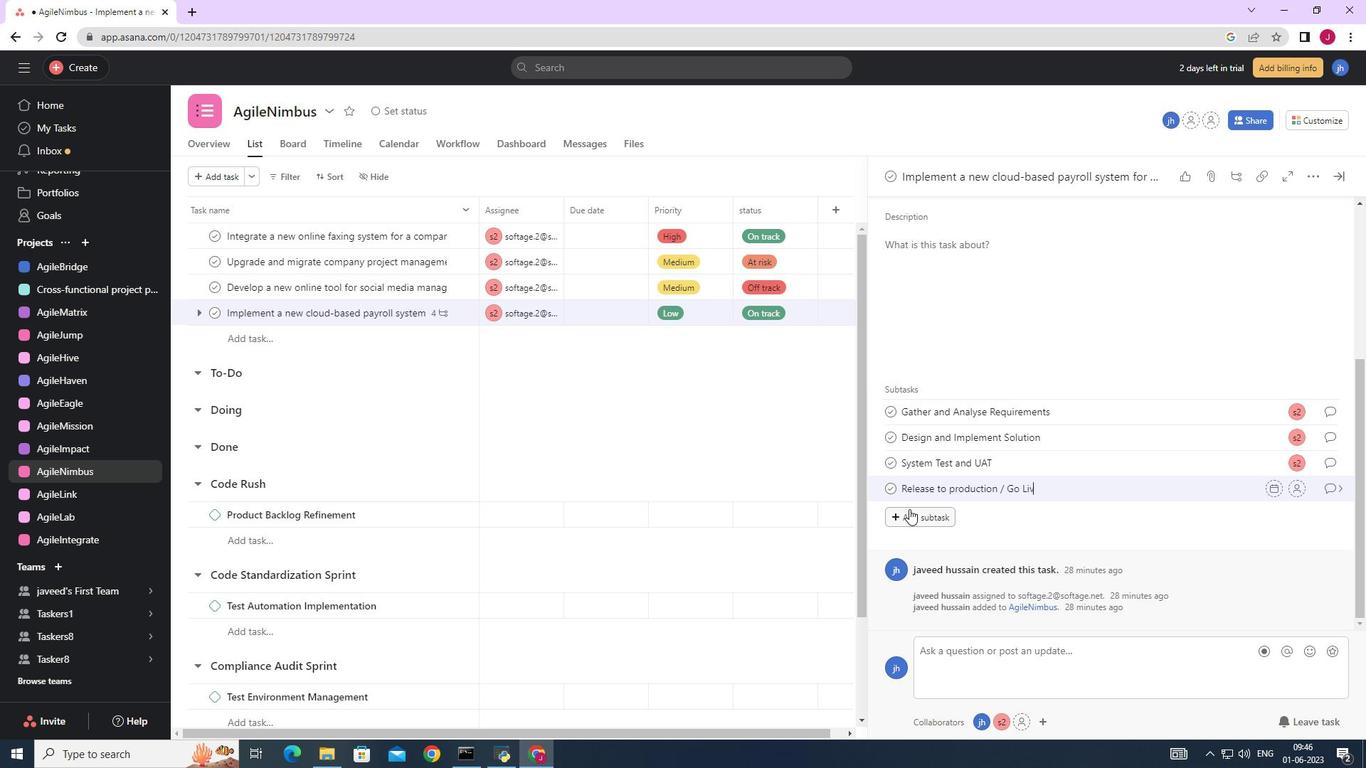 
Action: Mouse moved to (1297, 490)
Screenshot: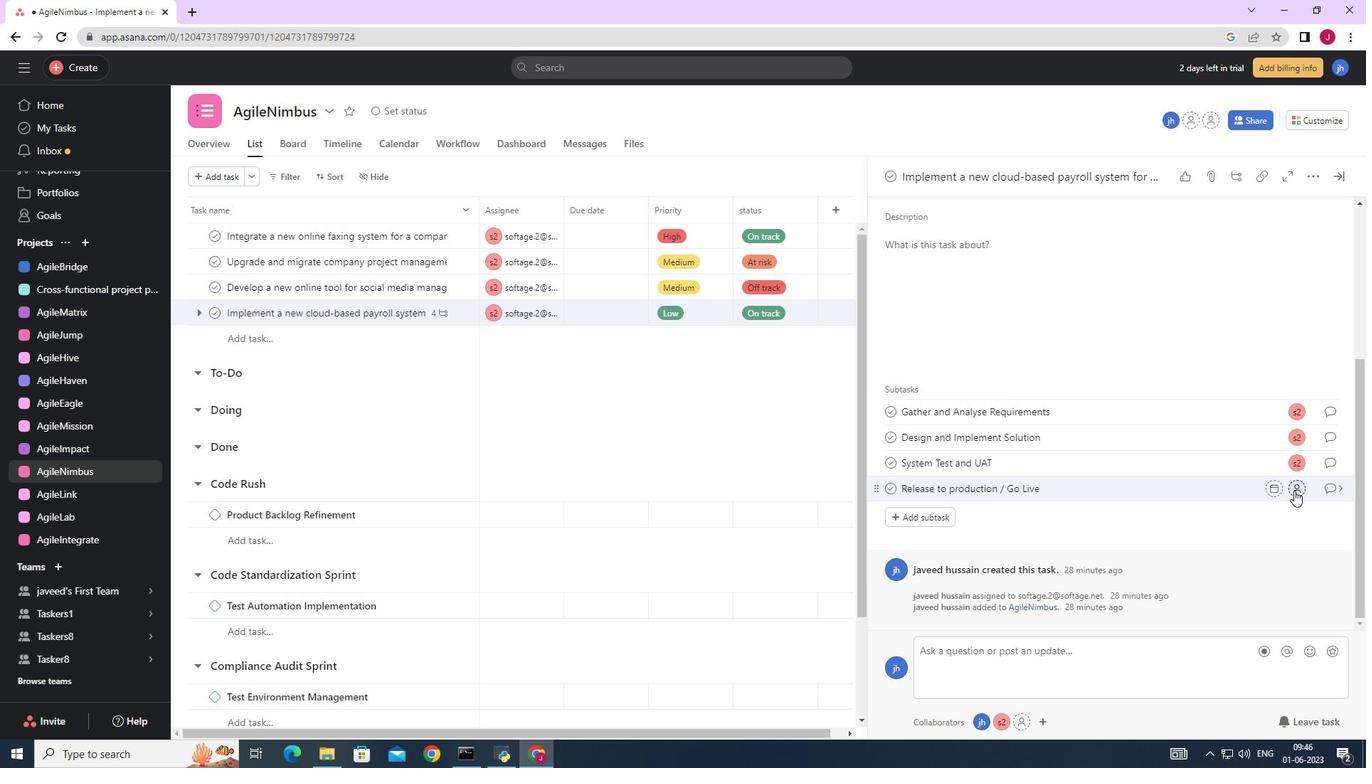 
Action: Mouse pressed left at (1297, 490)
Screenshot: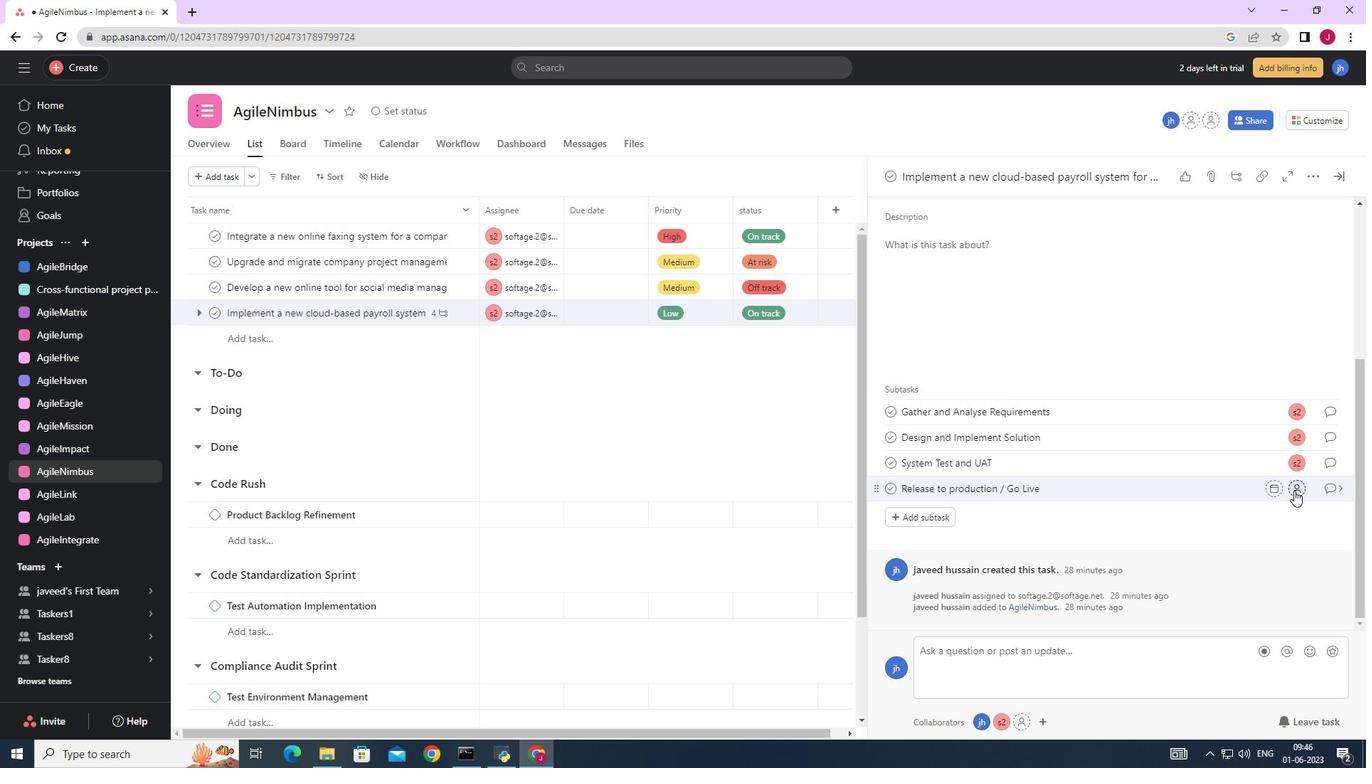 
Action: Mouse moved to (1148, 533)
Screenshot: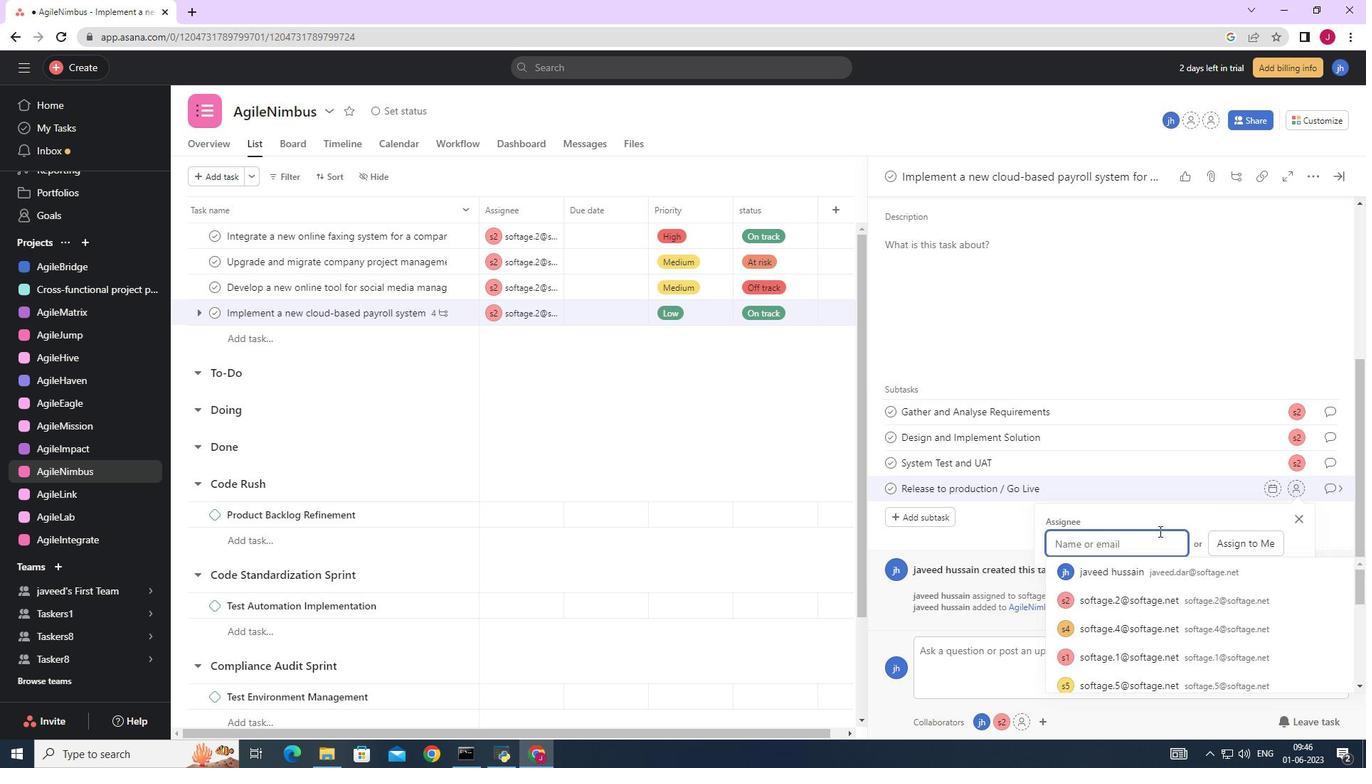 
Action: Key pressed SOFTAGE.2
Screenshot: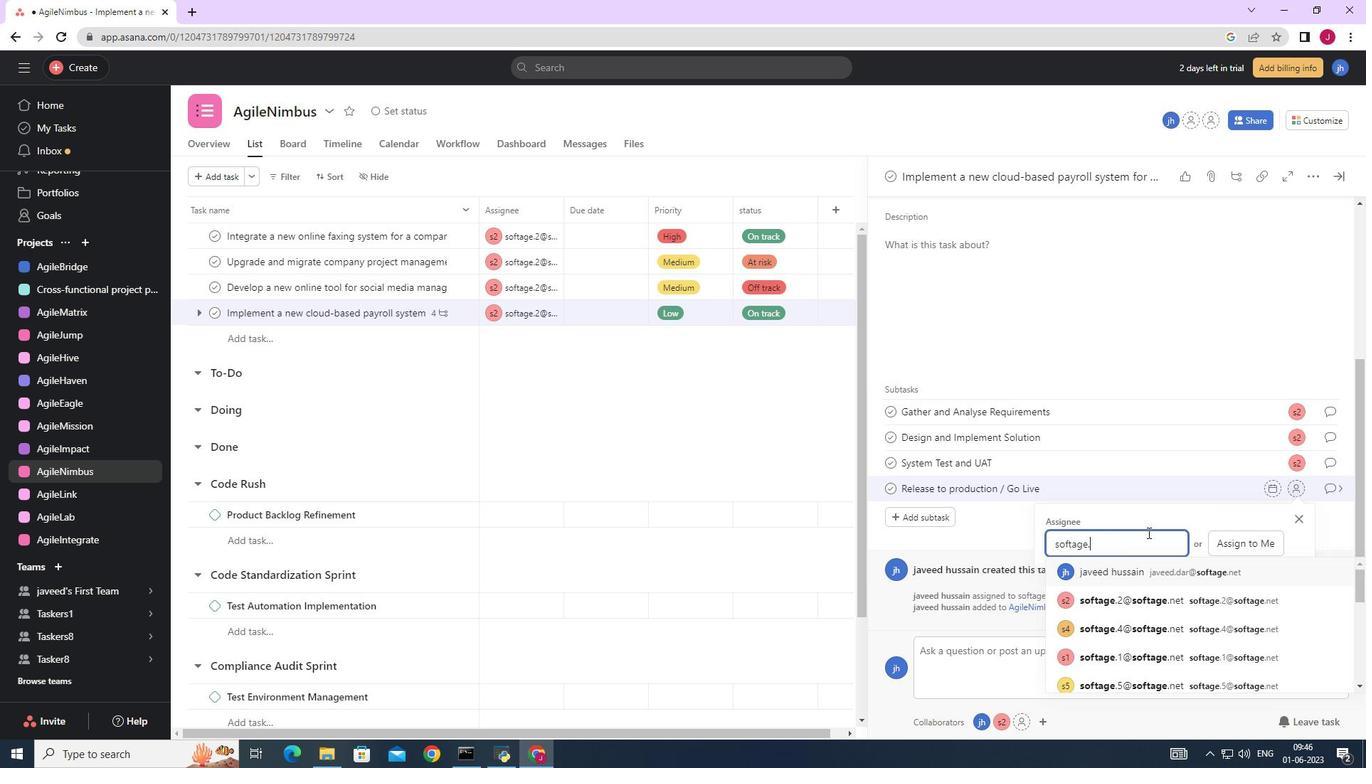 
Action: Mouse moved to (1136, 574)
Screenshot: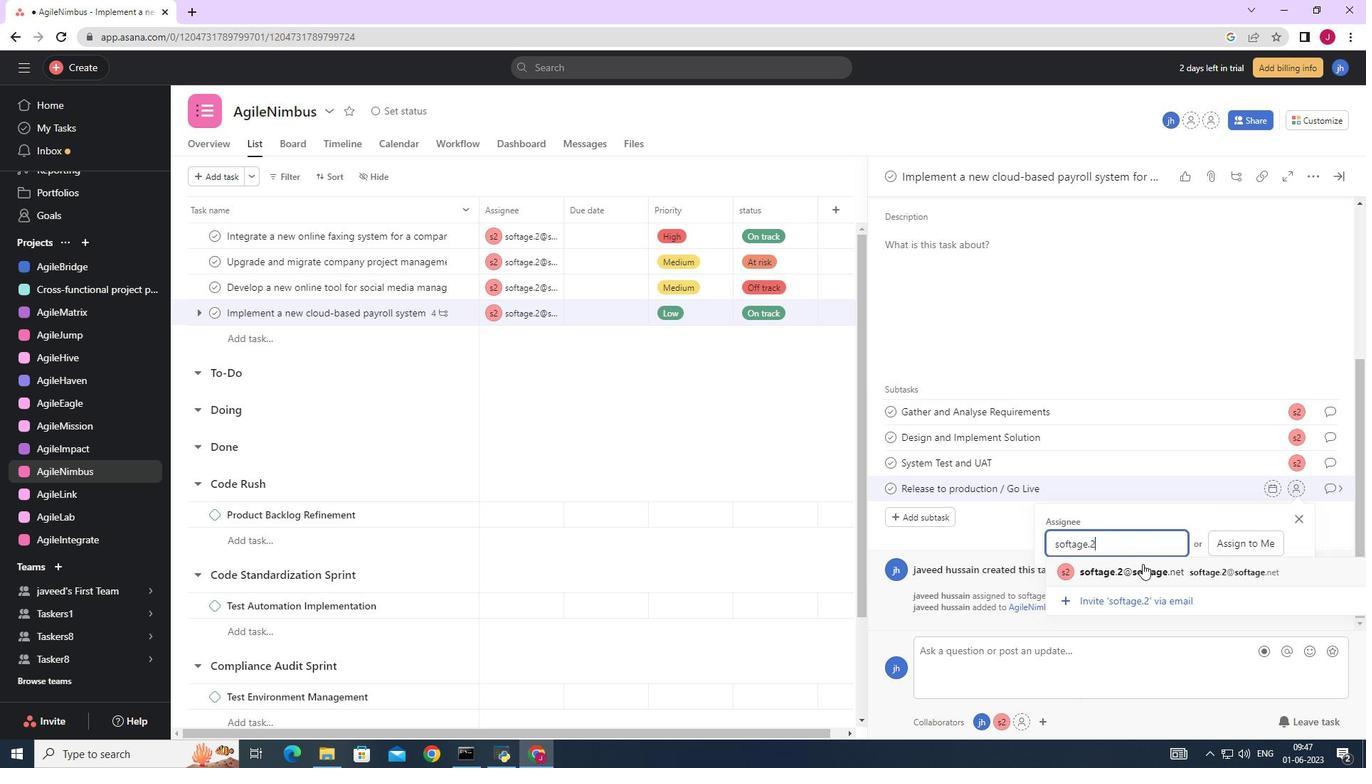 
Action: Mouse pressed left at (1136, 574)
Screenshot: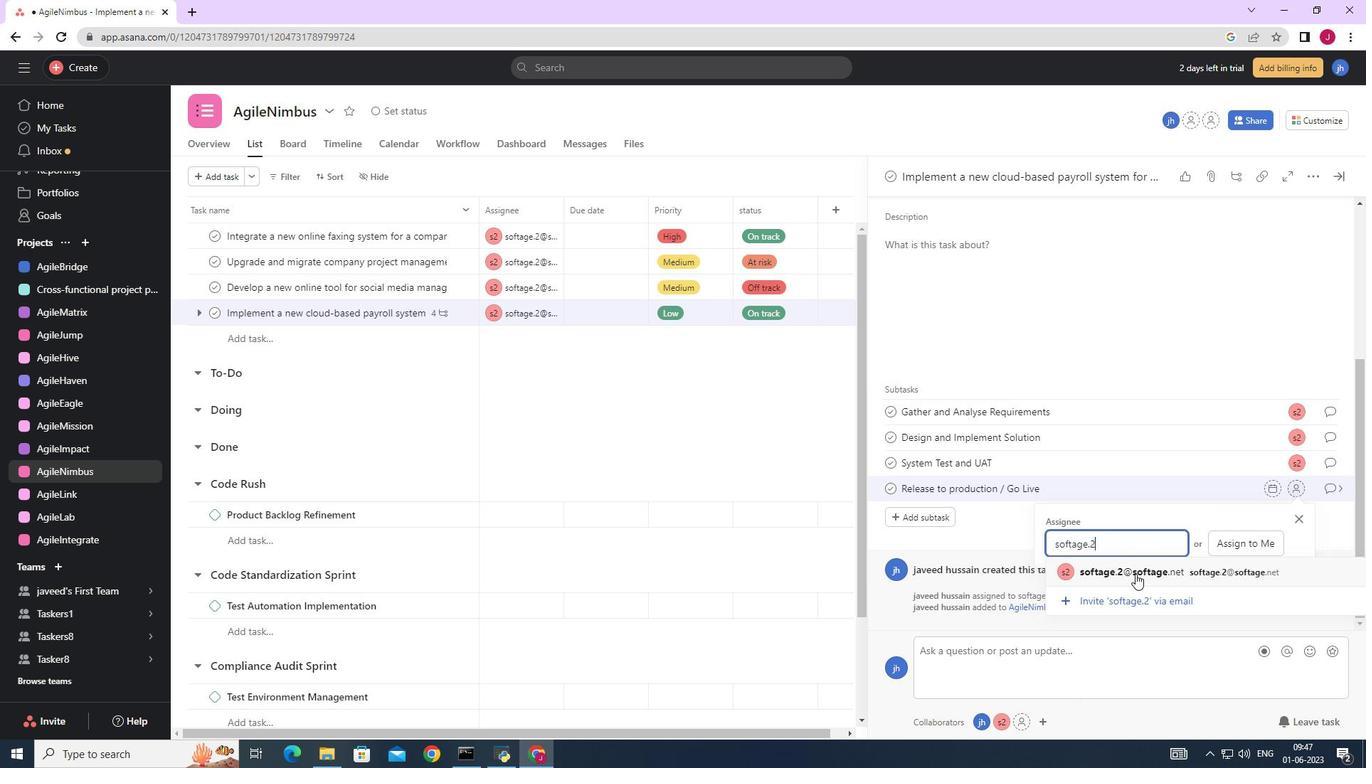 
Action: Mouse moved to (1337, 486)
Screenshot: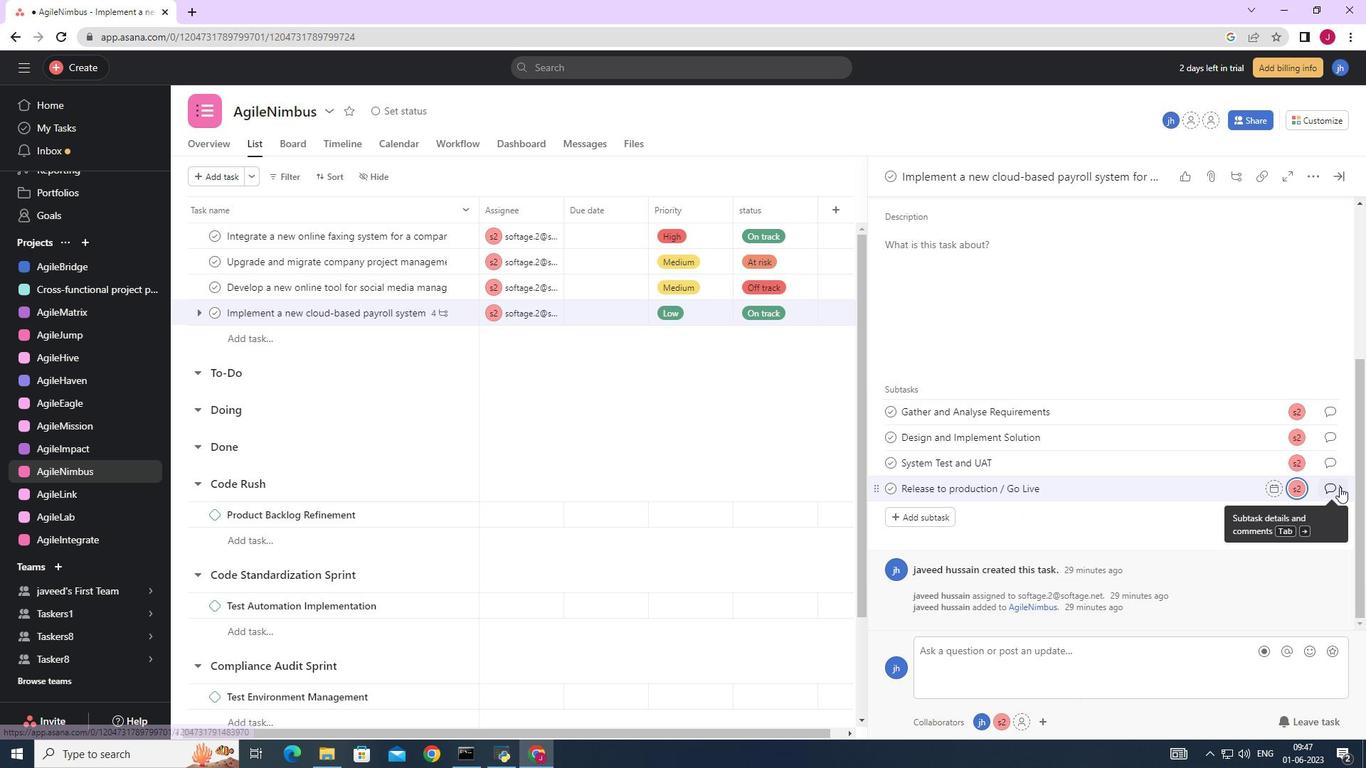 
Action: Mouse pressed left at (1337, 486)
Screenshot: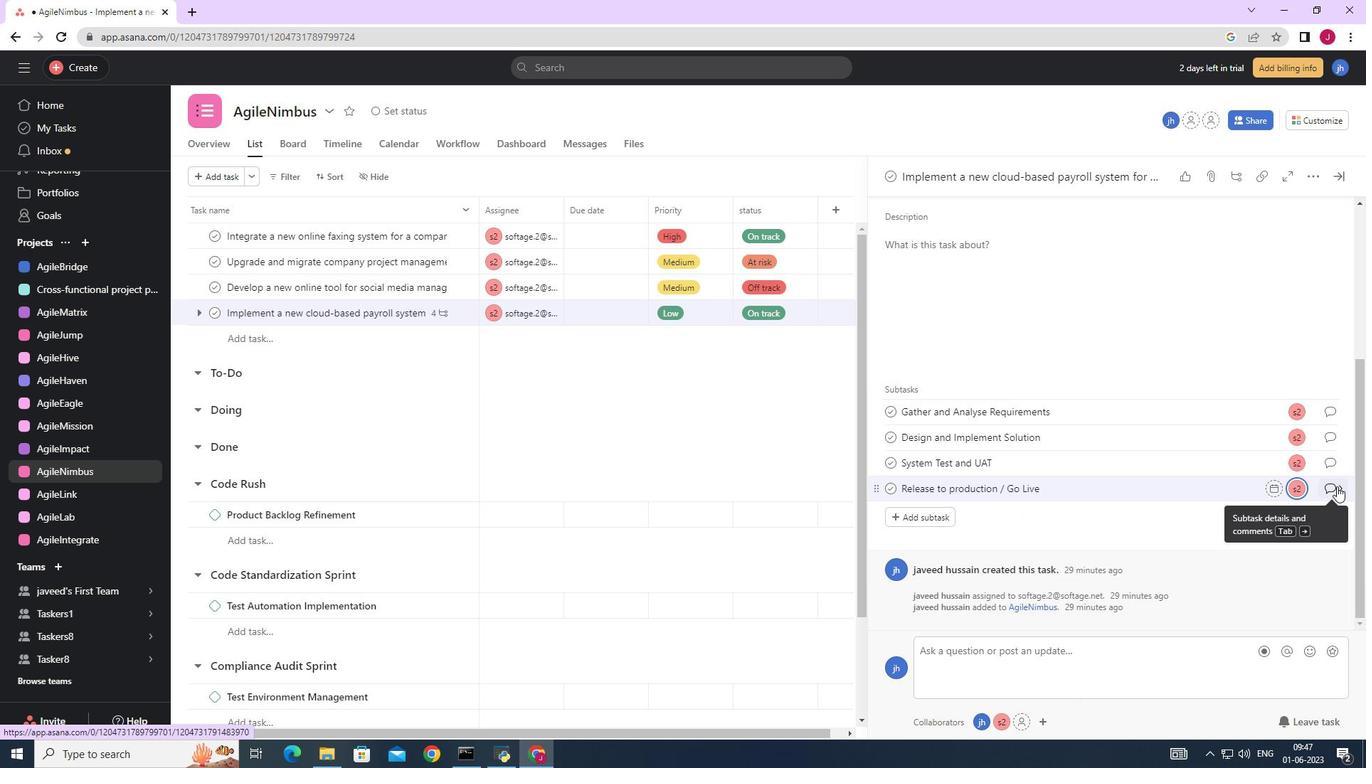 
Action: Mouse moved to (921, 381)
Screenshot: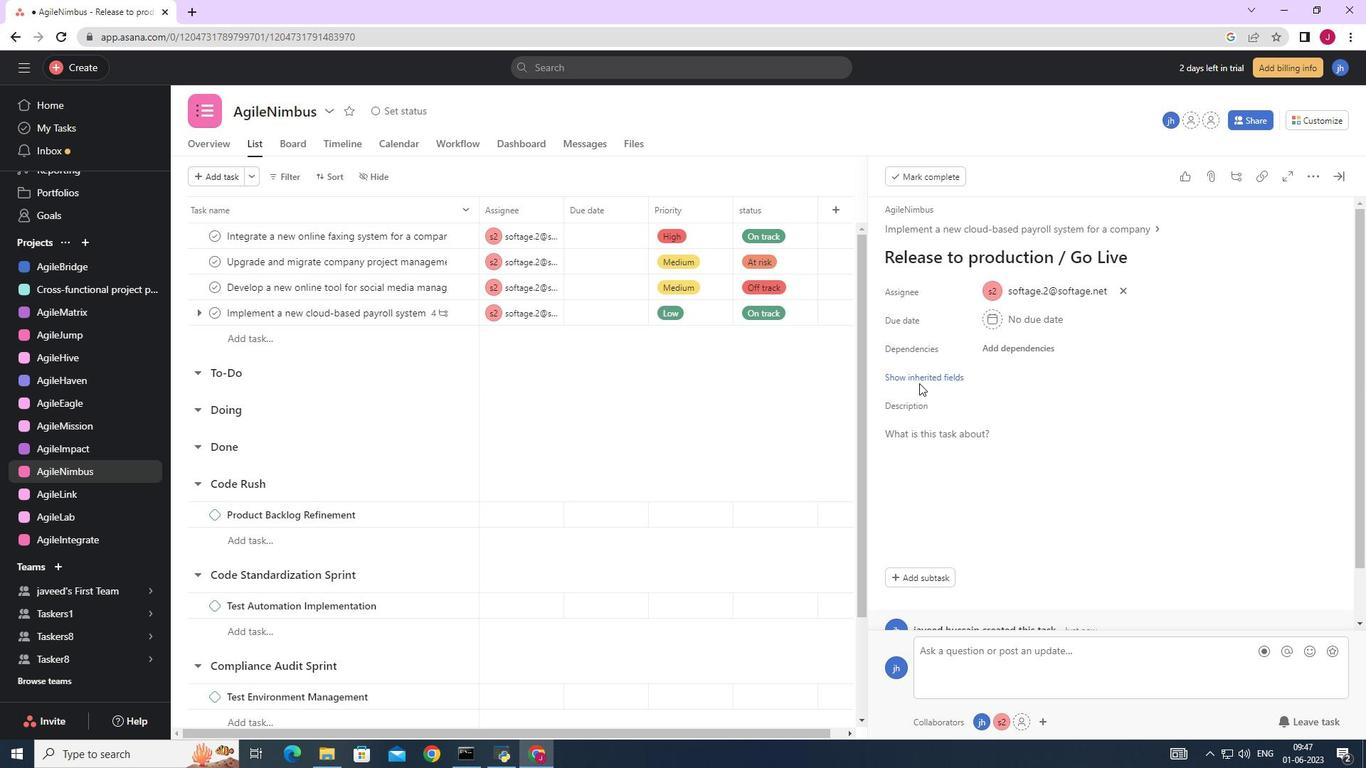 
Action: Mouse pressed left at (921, 381)
Screenshot: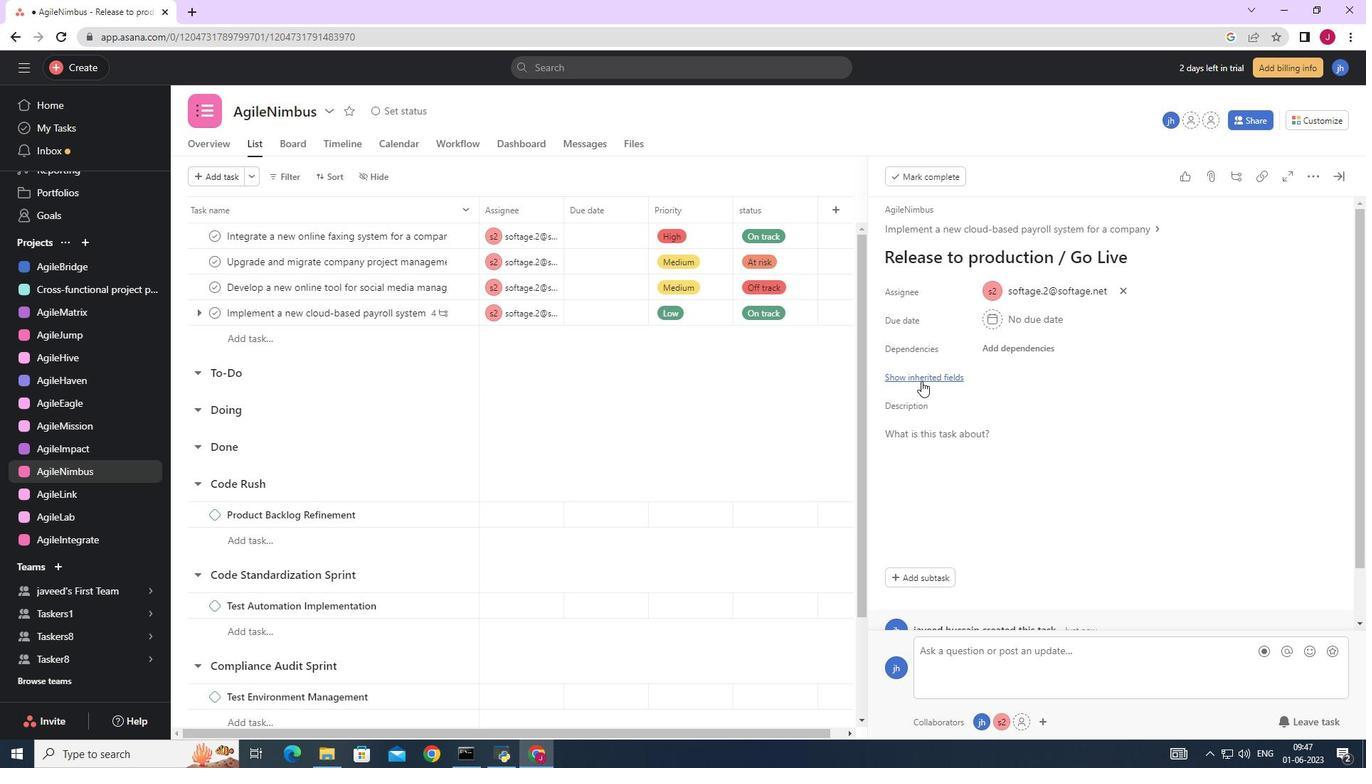 
Action: Mouse moved to (987, 403)
Screenshot: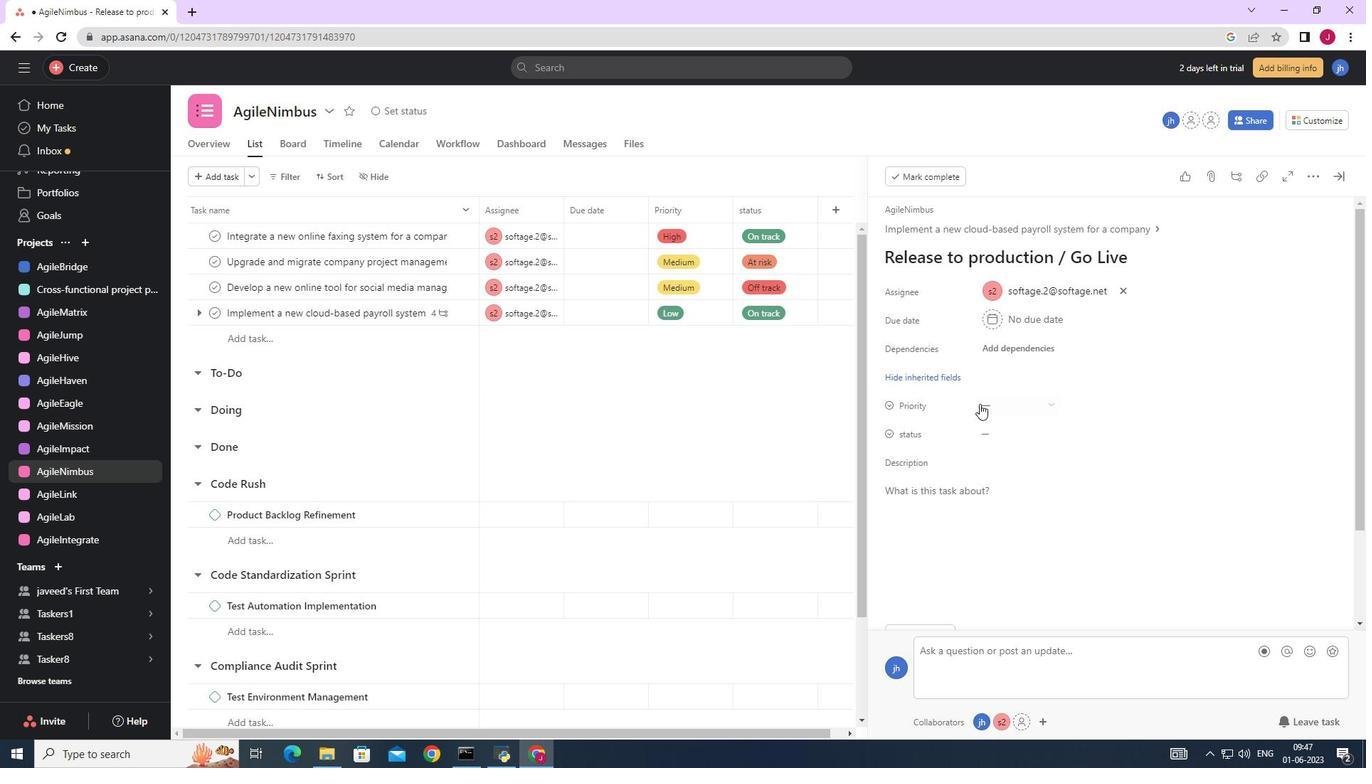 
Action: Mouse pressed left at (987, 403)
Screenshot: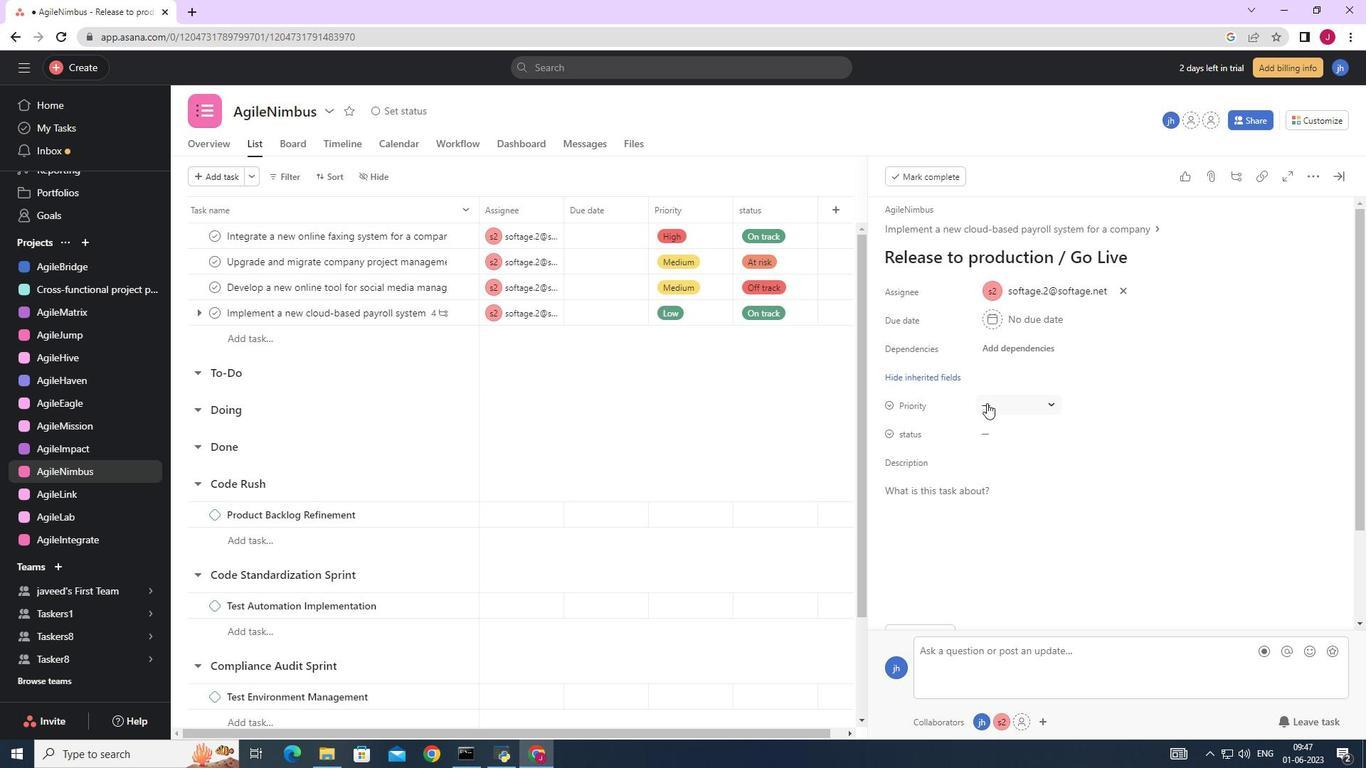 
Action: Mouse moved to (1032, 452)
Screenshot: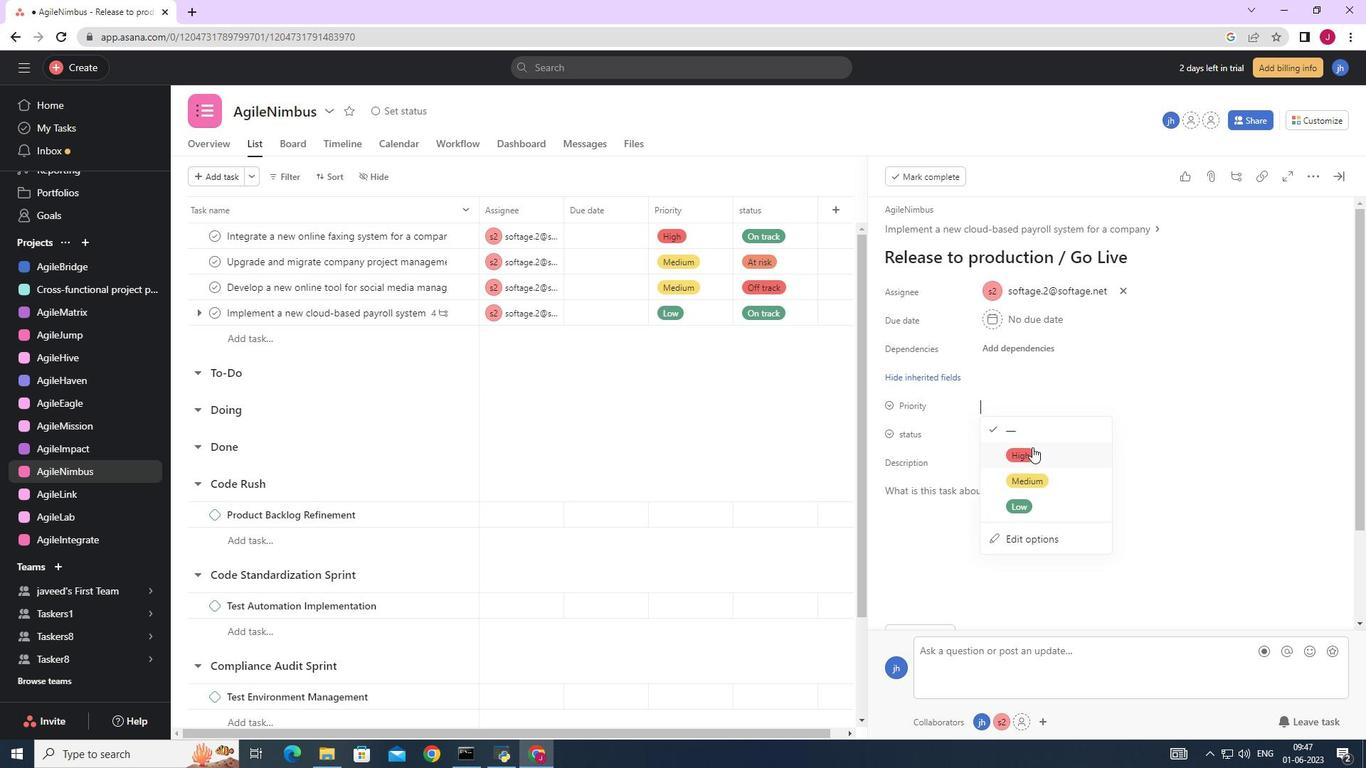 
Action: Mouse pressed left at (1032, 452)
Screenshot: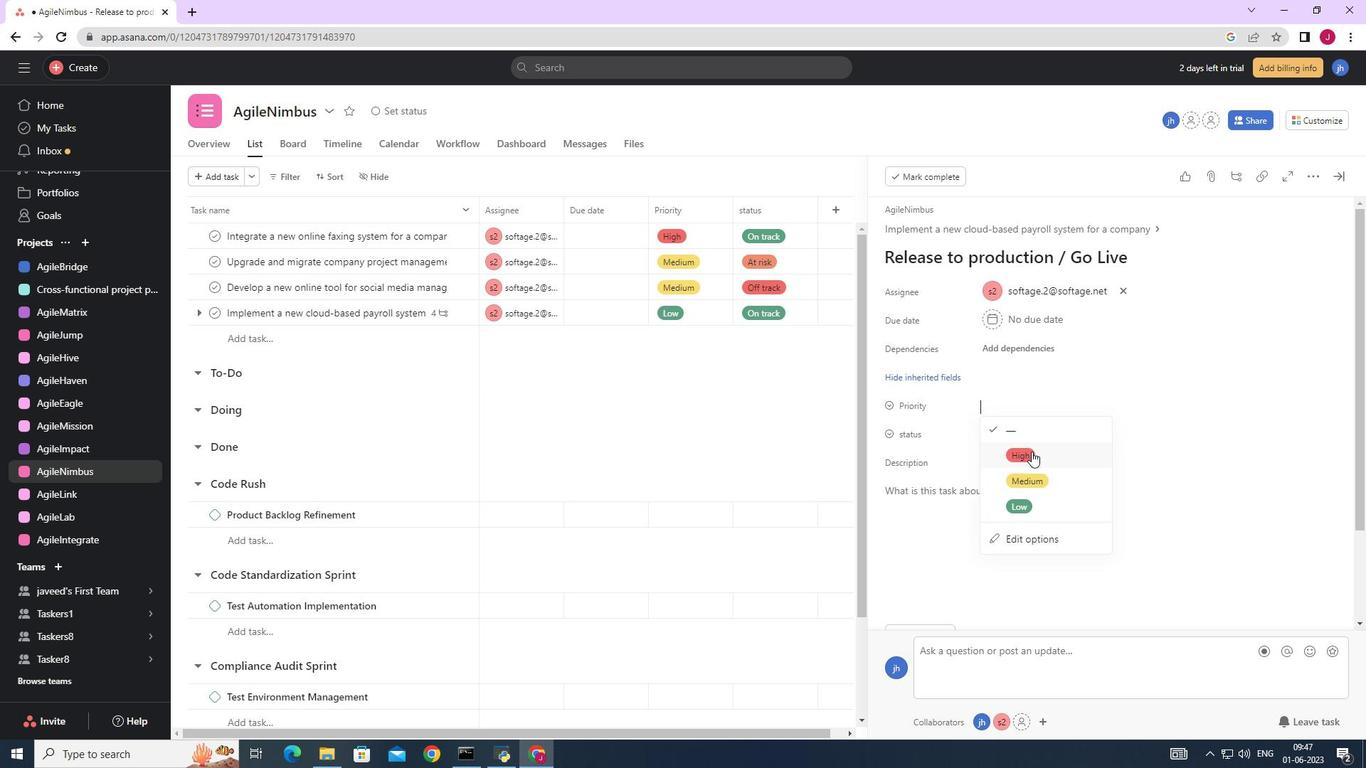 
Action: Mouse moved to (1011, 431)
Screenshot: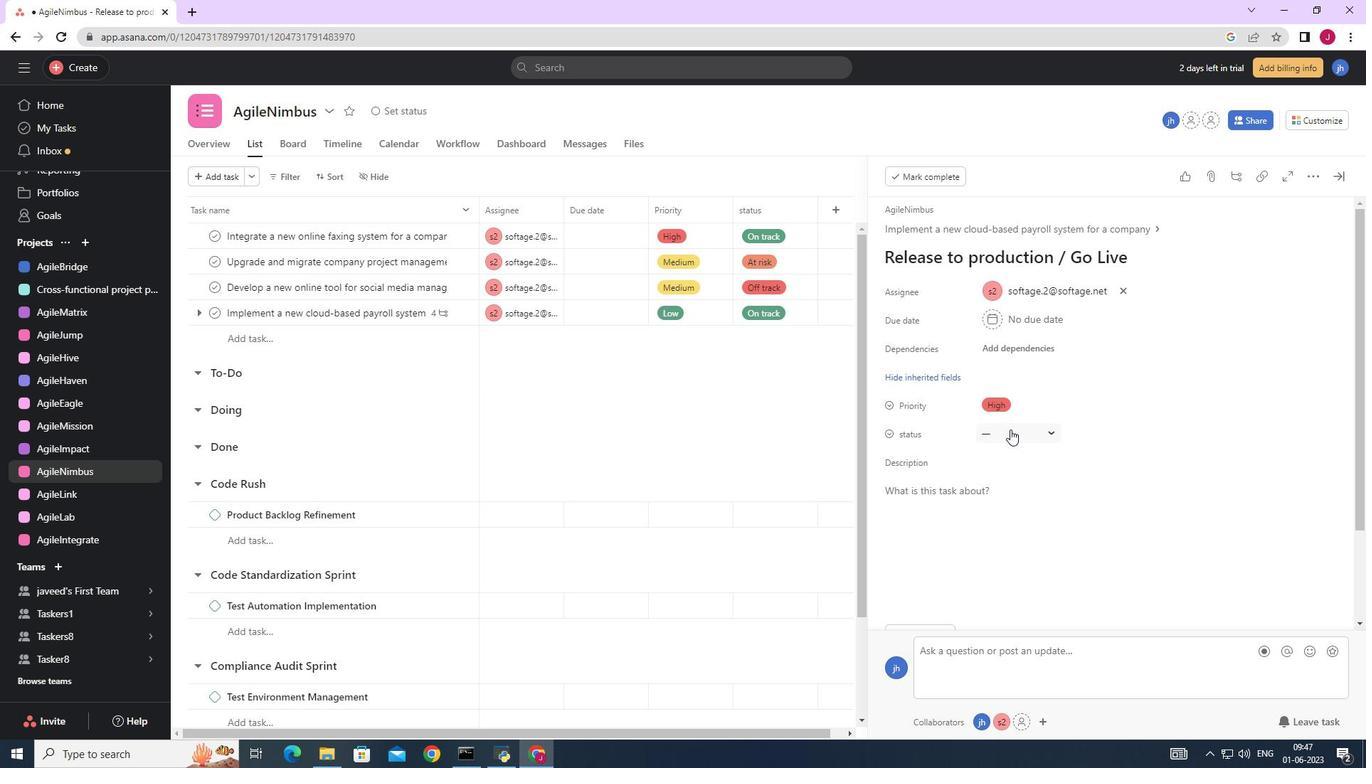 
Action: Mouse pressed left at (1011, 431)
Screenshot: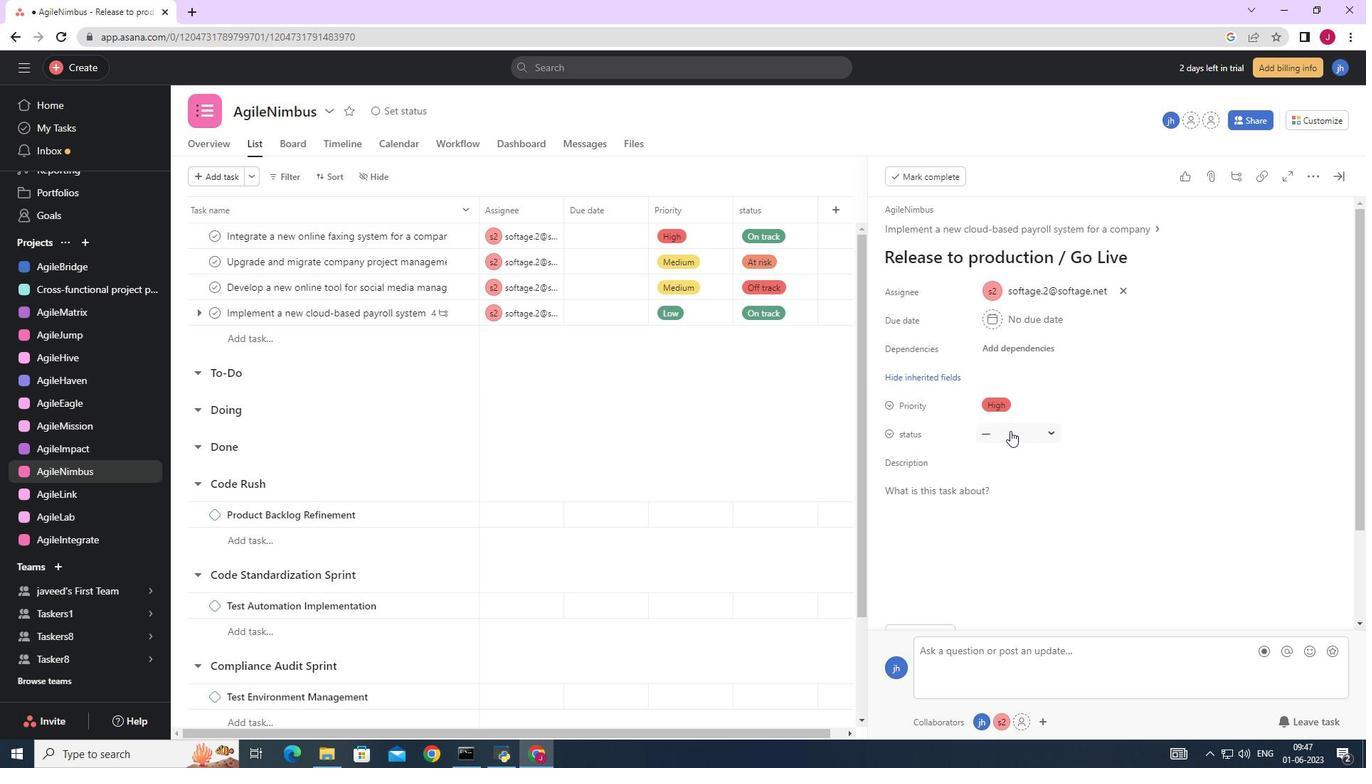 
Action: Mouse moved to (1035, 560)
Screenshot: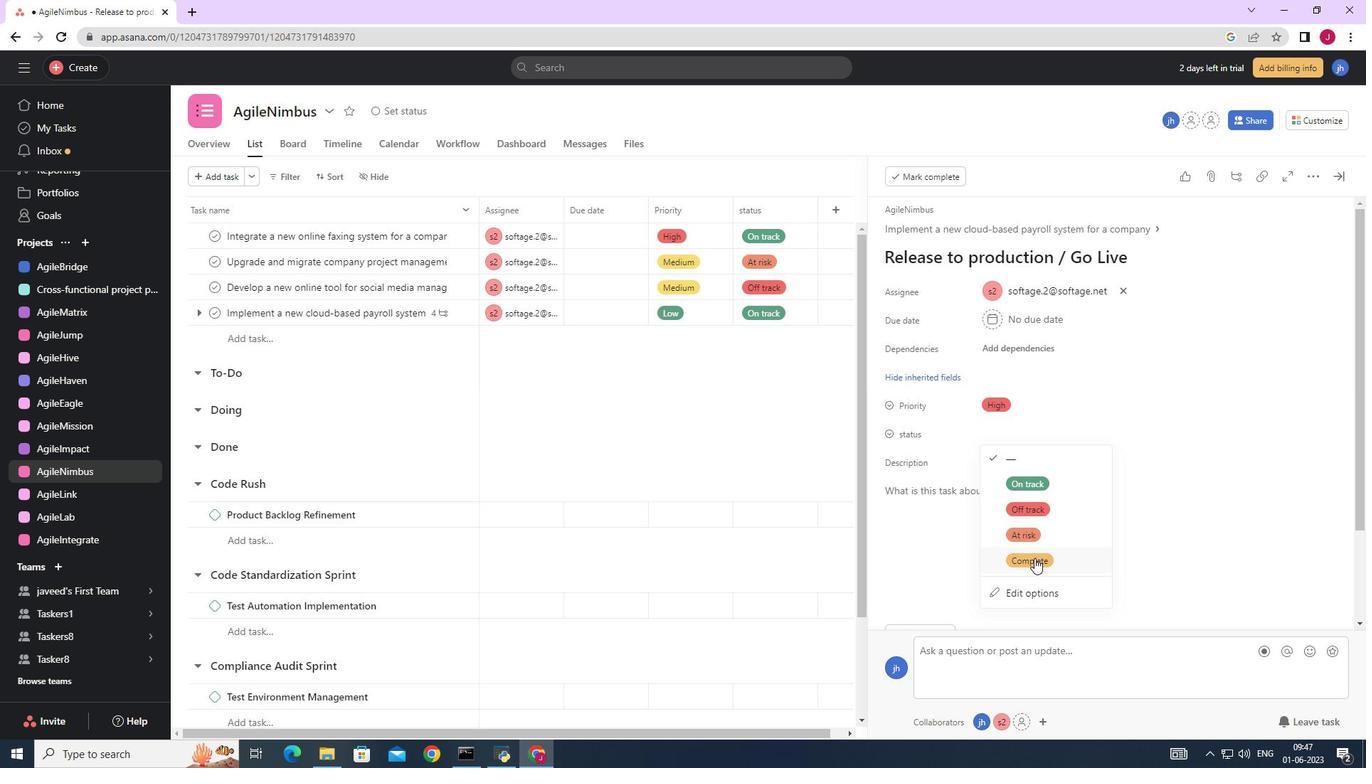 
Action: Mouse pressed left at (1035, 560)
Screenshot: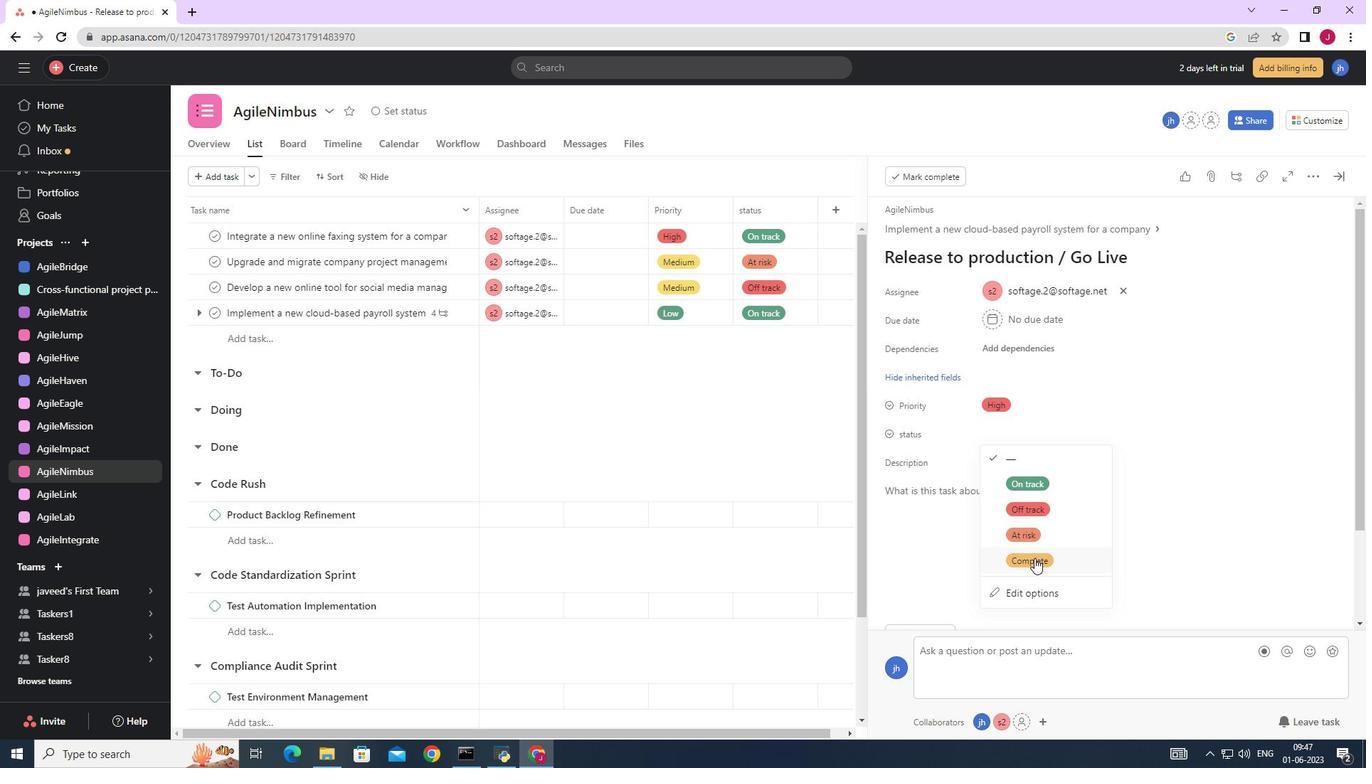 
Action: Mouse moved to (1338, 177)
Screenshot: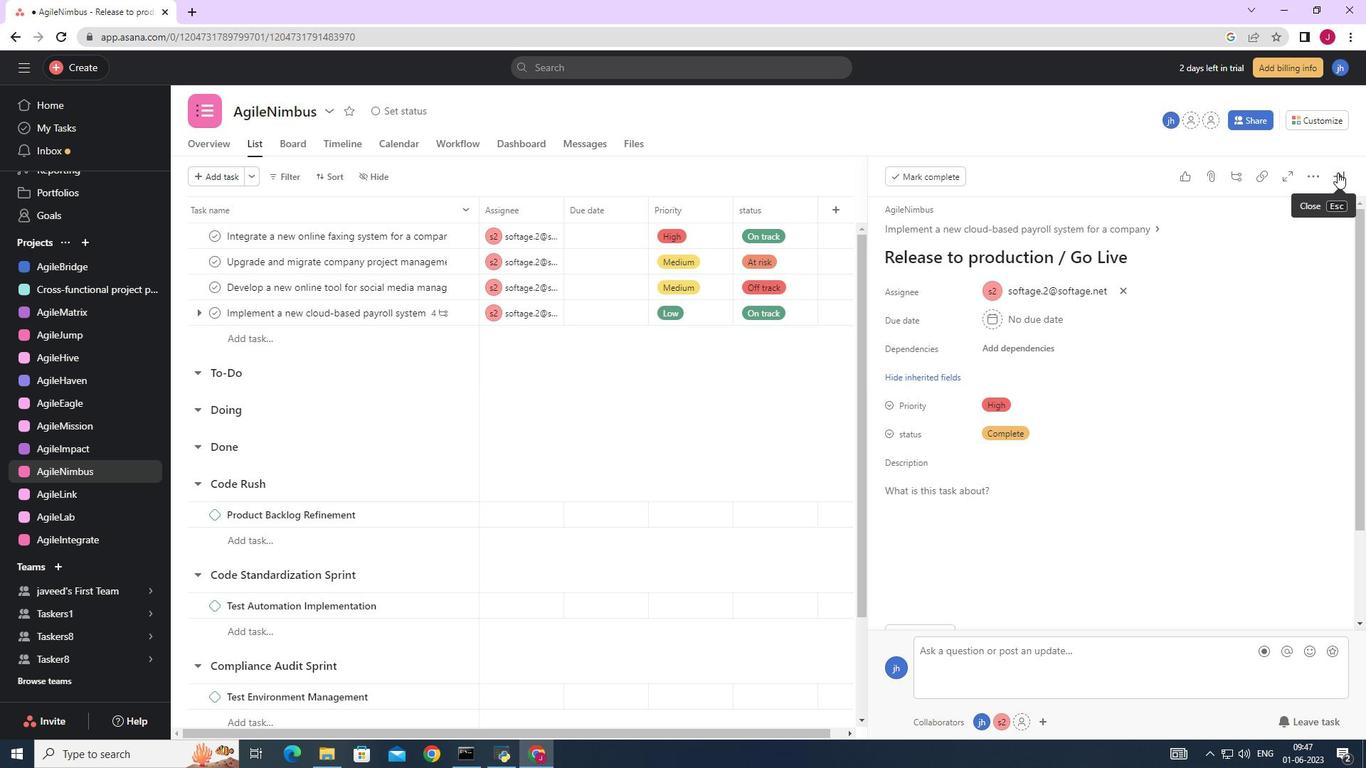 
Action: Mouse pressed left at (1338, 177)
Screenshot: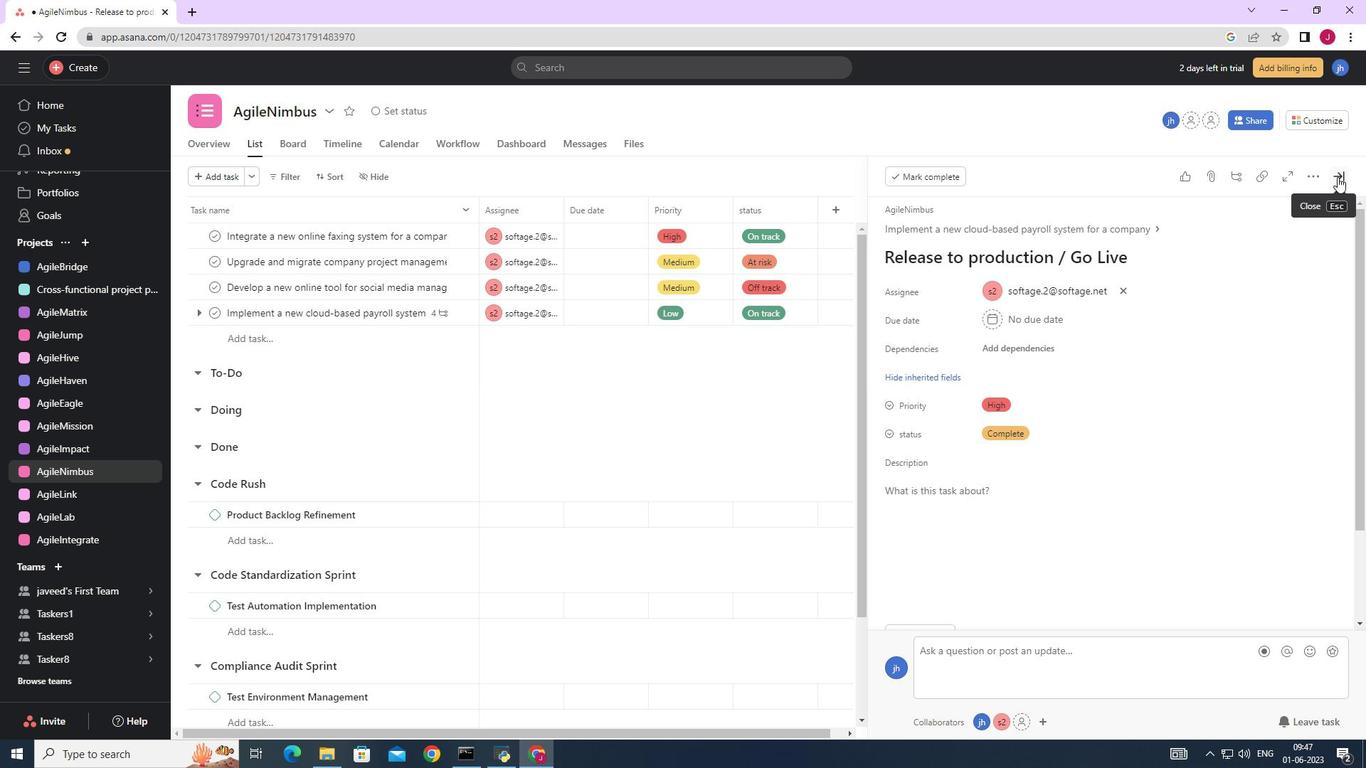 
Action: Mouse moved to (0, 768)
Screenshot: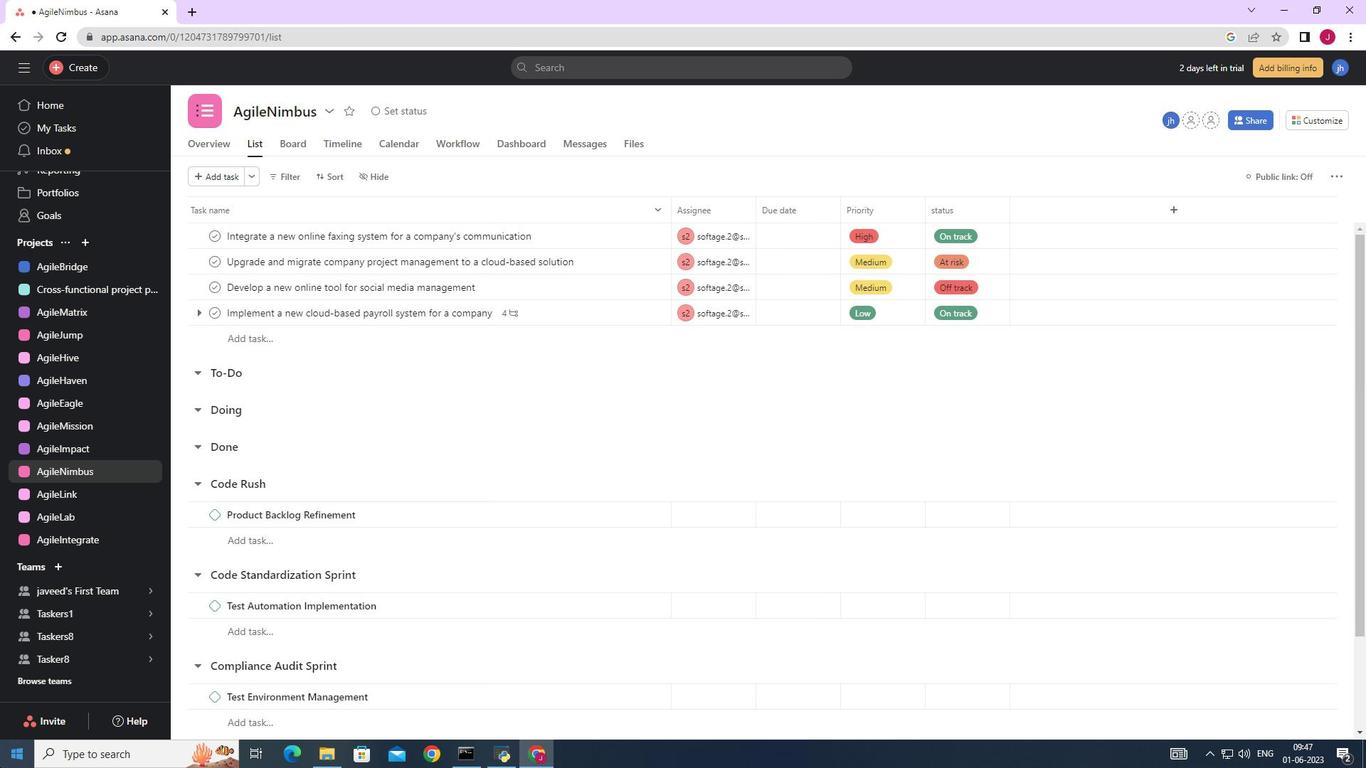 
